 Task: Select Grocery. Add to cart, from DollarGeneral for 1123 Parrill Court, Portage, Indiana 46368, Cell Number 219-406-4695, following items : Snapple All Natural Apple Juice Drink (16 oz)_x000D_
 - 1, Jet Puffed Marshmallow Creme (7 oz)_x000D_
 - 3, Kiss Detangling Non-Slip Hair Brush (1 ct)_x000D_
 - 2, Gain Flings Liquid Laundry Detergent Island Fresh Scent HE Compatible (60 ct)_x000D_
 - 1, Planters Cashews Halves & Pieces (9.25 oz)_x000D_
 - 3, Reese''s Puffs Breakfast Cereal (11.5 oz)_x000D_
 - 1, Emetrol for Nausea & Upset Stomach Cherry Liquid (4 oz)_x000D_
 - 2, Hot Tamales Flavored Chewy Candy Fierce Cinnamon (6 oz)_x000D_
 - 3, Aquafresh Extreme Clean Whitening Action Fluoride Toothpaste for Cavity Protection (5.6 oz)_x000D_
 - 1, AFRiCAN PRIDE Dream Kids Olive Miracle Leave-In Conditioner (15 oz)_x000D_
 - 3
Action: Mouse moved to (372, 121)
Screenshot: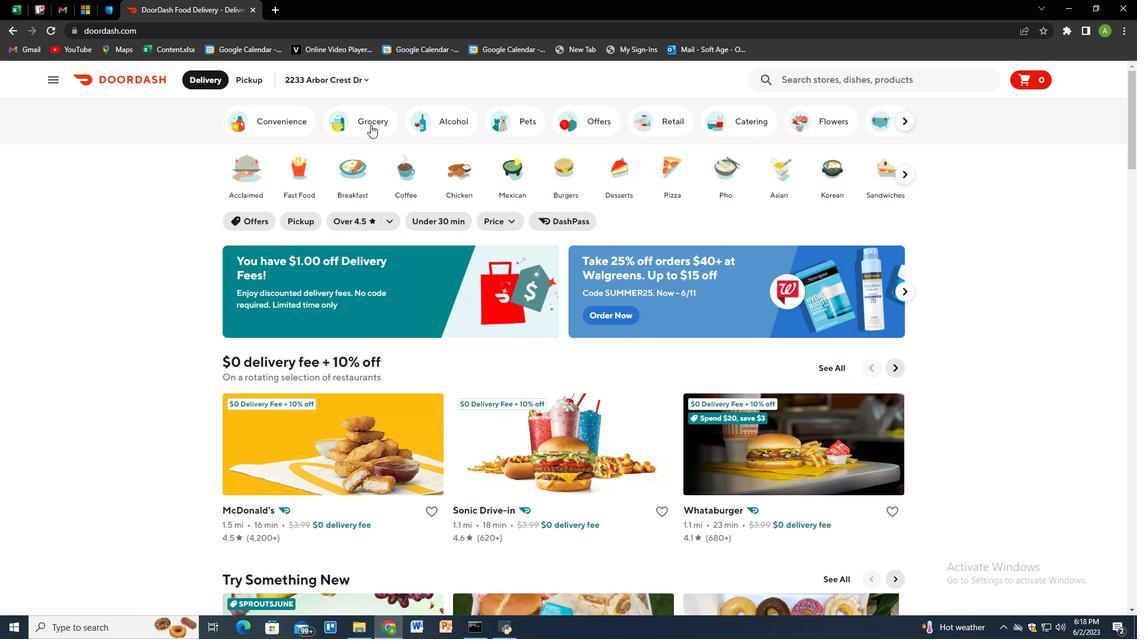 
Action: Mouse pressed left at (372, 121)
Screenshot: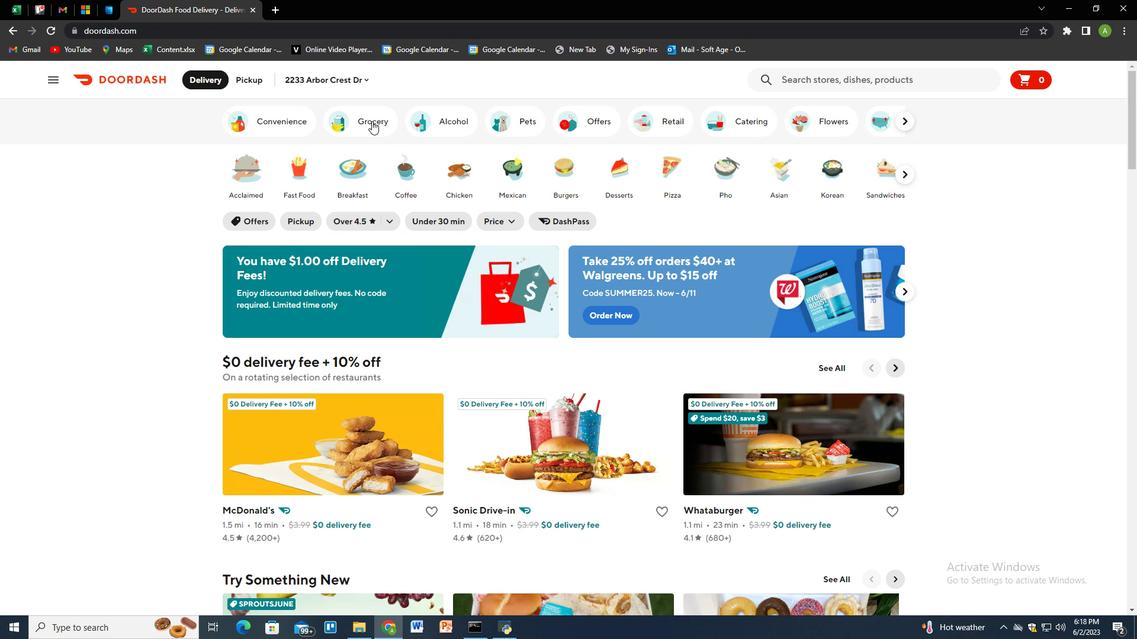 
Action: Mouse moved to (575, 470)
Screenshot: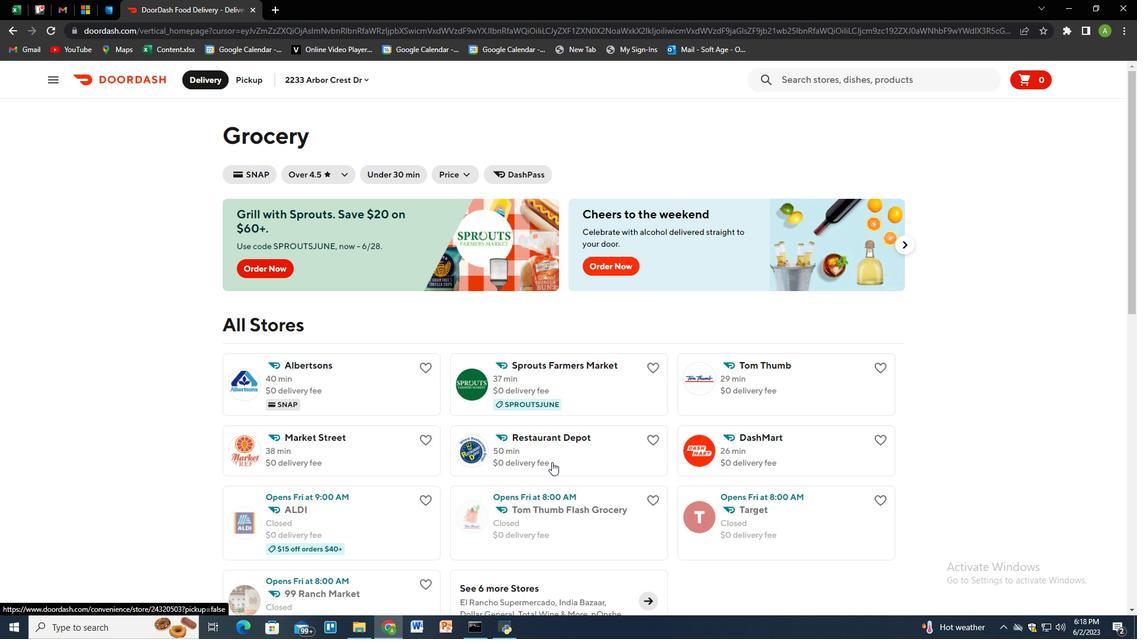 
Action: Mouse scrolled (575, 470) with delta (0, 0)
Screenshot: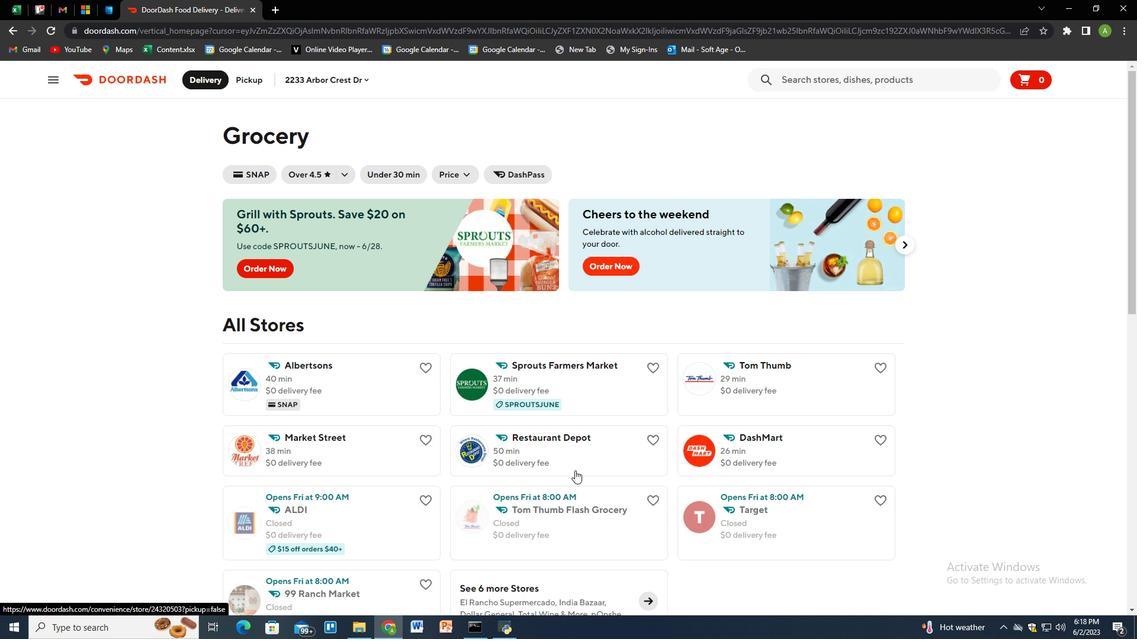 
Action: Mouse moved to (647, 539)
Screenshot: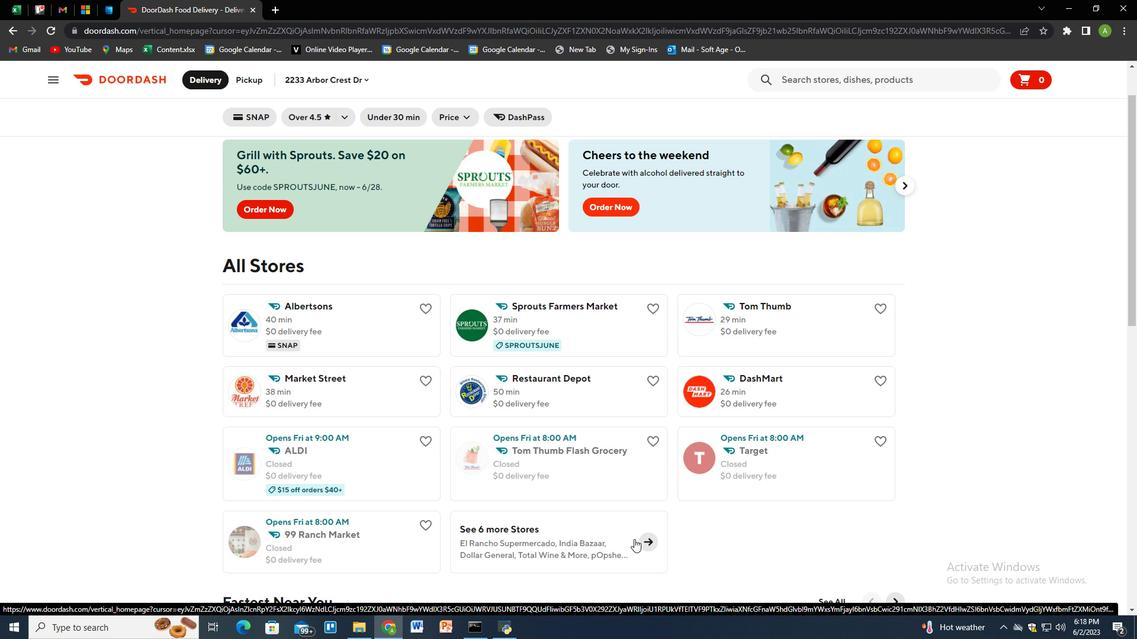 
Action: Mouse pressed left at (647, 539)
Screenshot: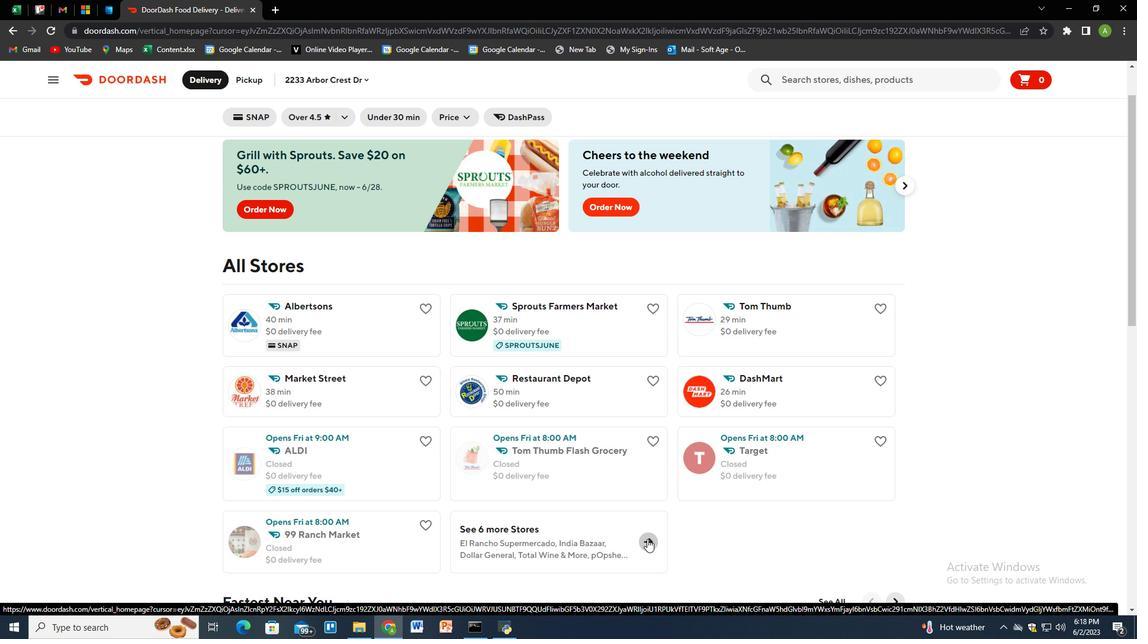 
Action: Mouse moved to (383, 465)
Screenshot: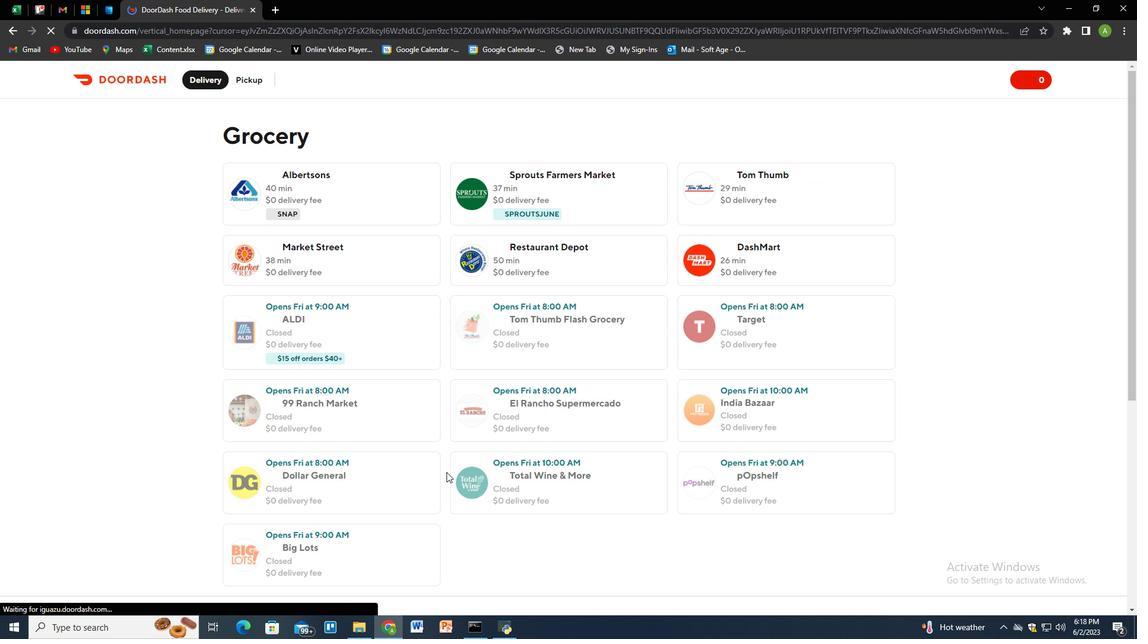 
Action: Mouse pressed left at (383, 465)
Screenshot: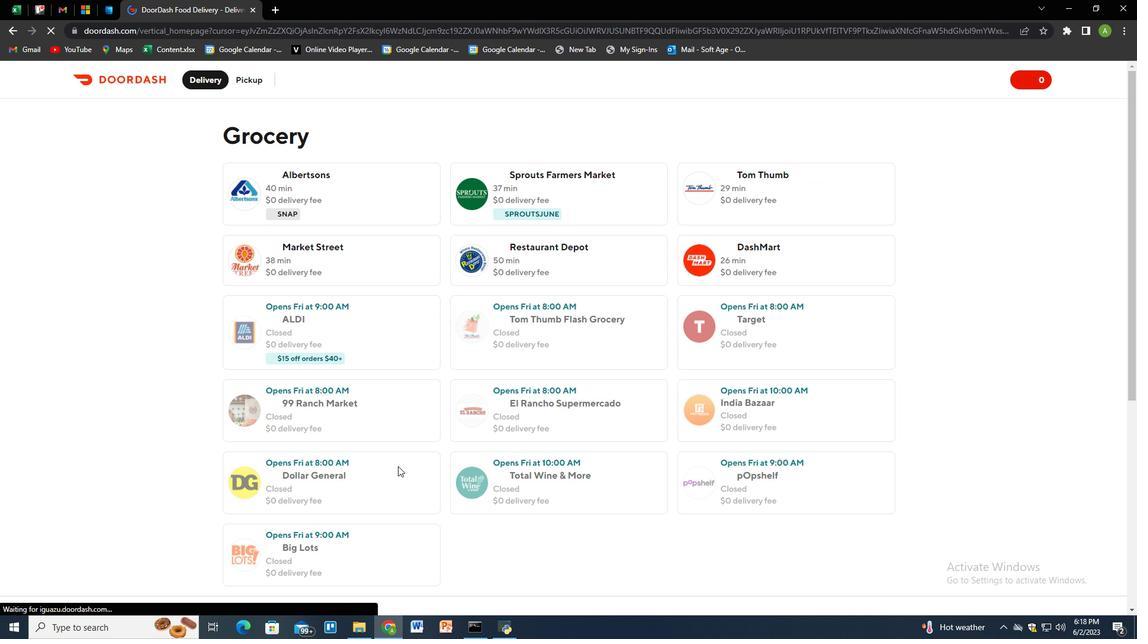 
Action: Mouse moved to (270, 79)
Screenshot: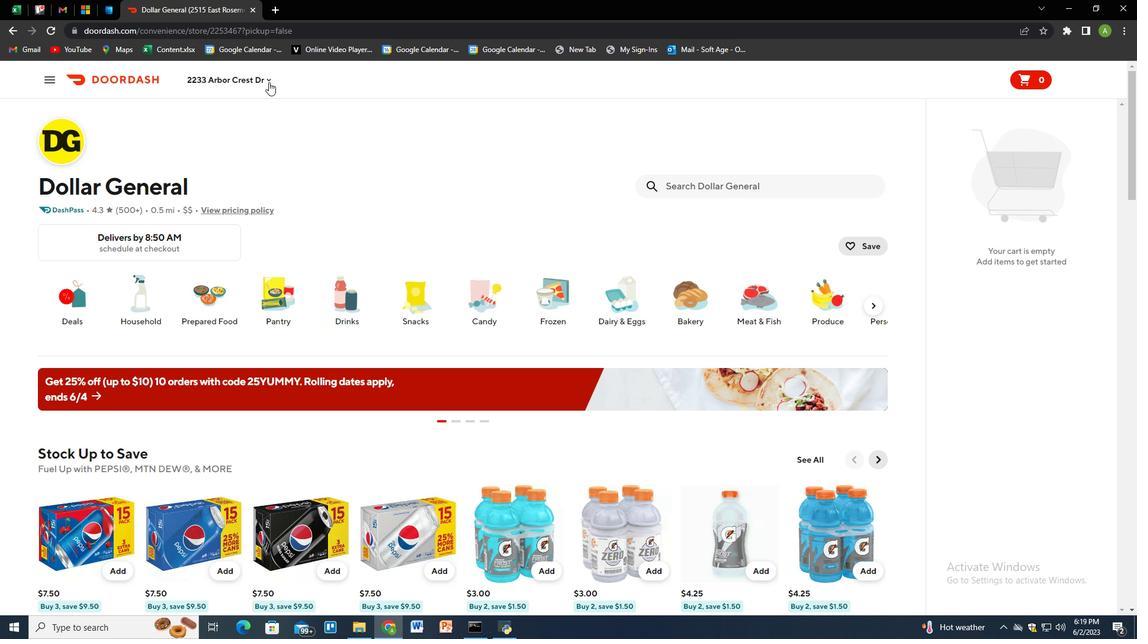 
Action: Mouse pressed left at (270, 79)
Screenshot: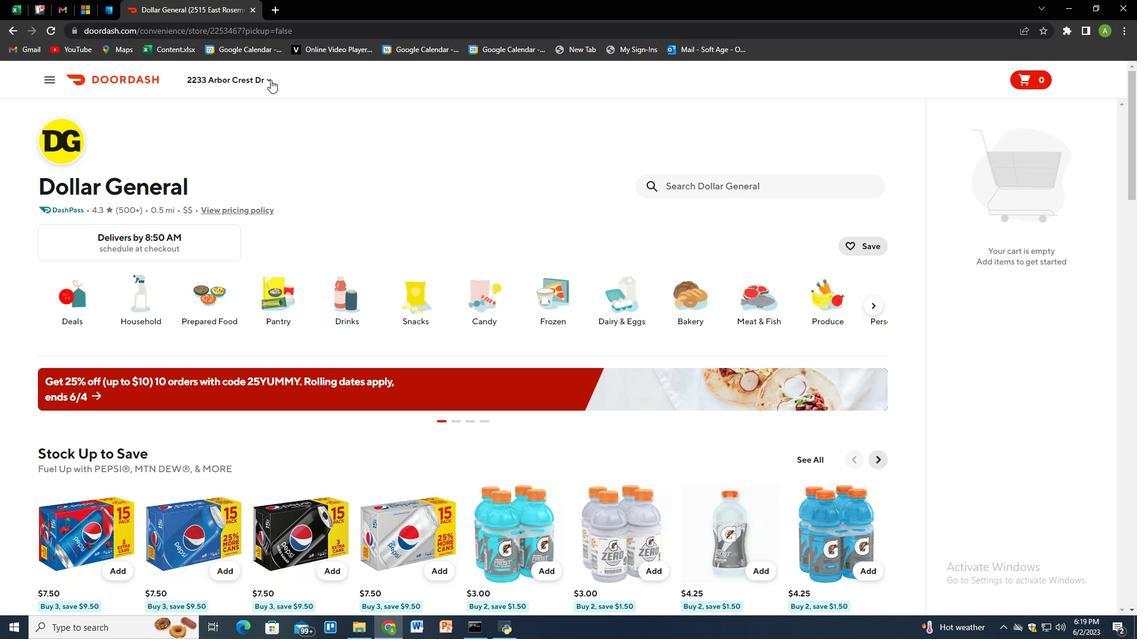 
Action: Mouse moved to (280, 135)
Screenshot: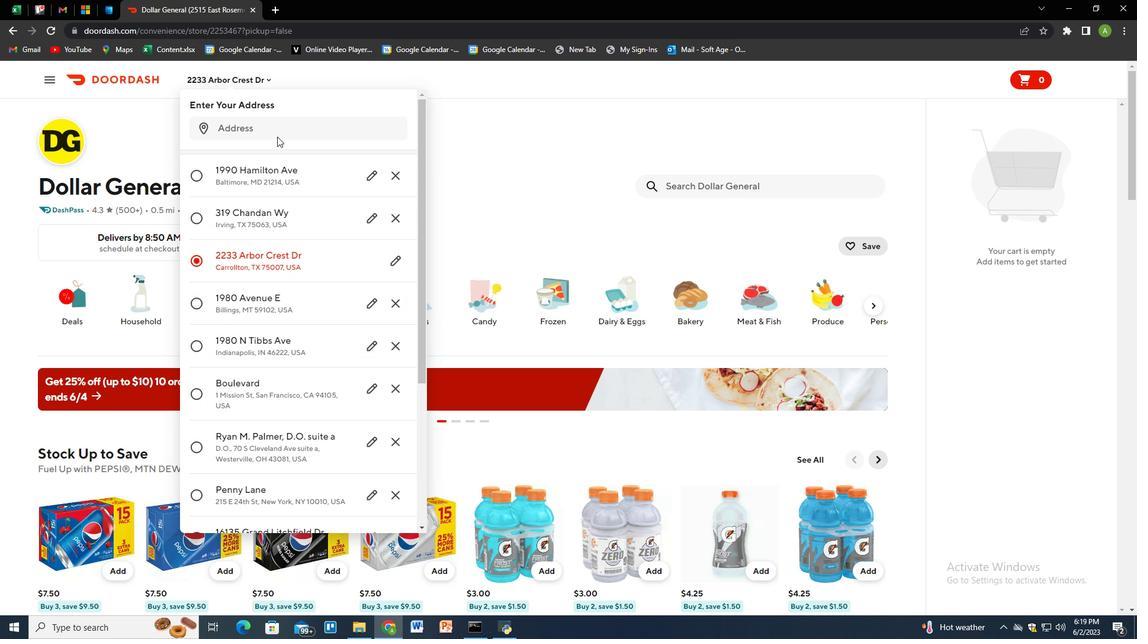 
Action: Mouse pressed left at (280, 135)
Screenshot: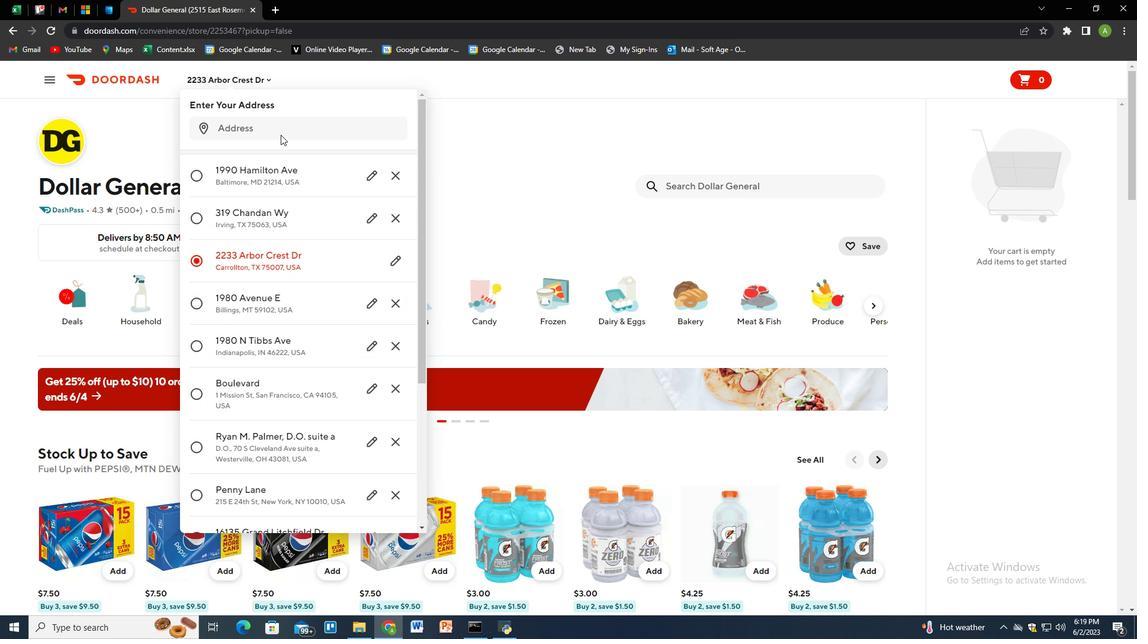 
Action: Mouse moved to (327, 107)
Screenshot: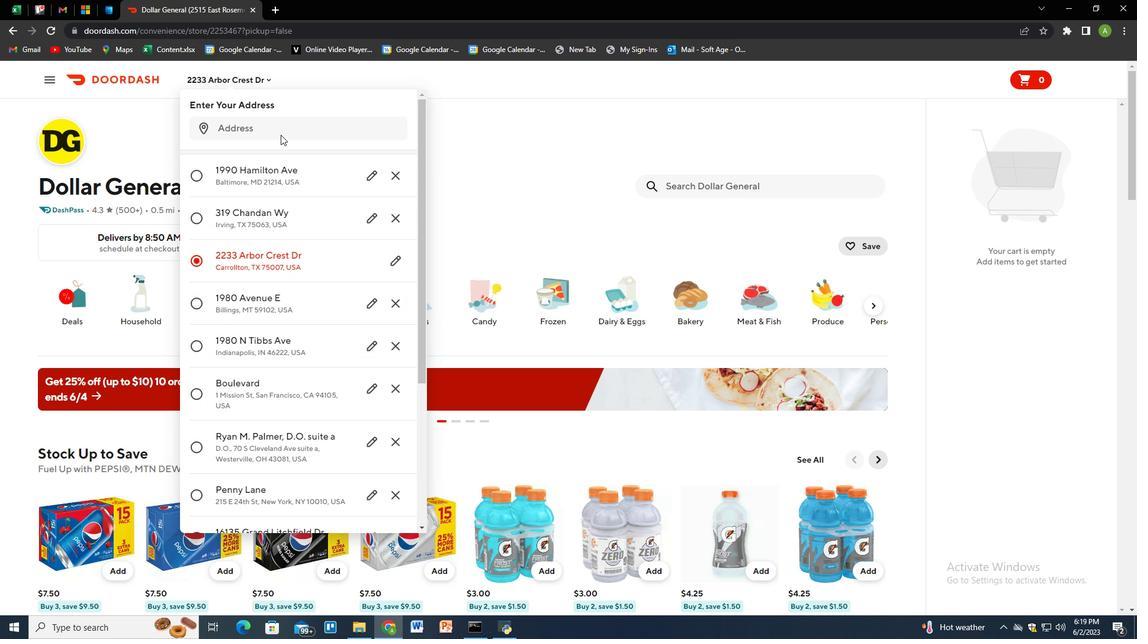 
Action: Key pressed 1123<Key.space>parrill<Key.space>court,<Key.space>pot<Key.backspace>rtage,<Key.space>indiana<Key.space>46368<Key.enter>
Screenshot: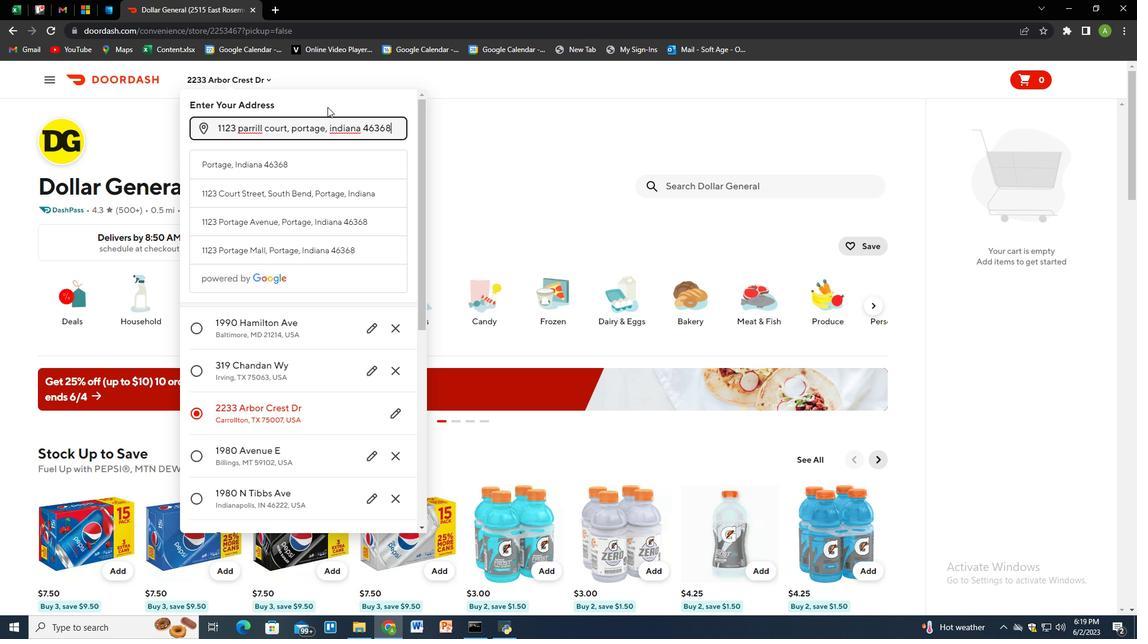 
Action: Mouse moved to (379, 515)
Screenshot: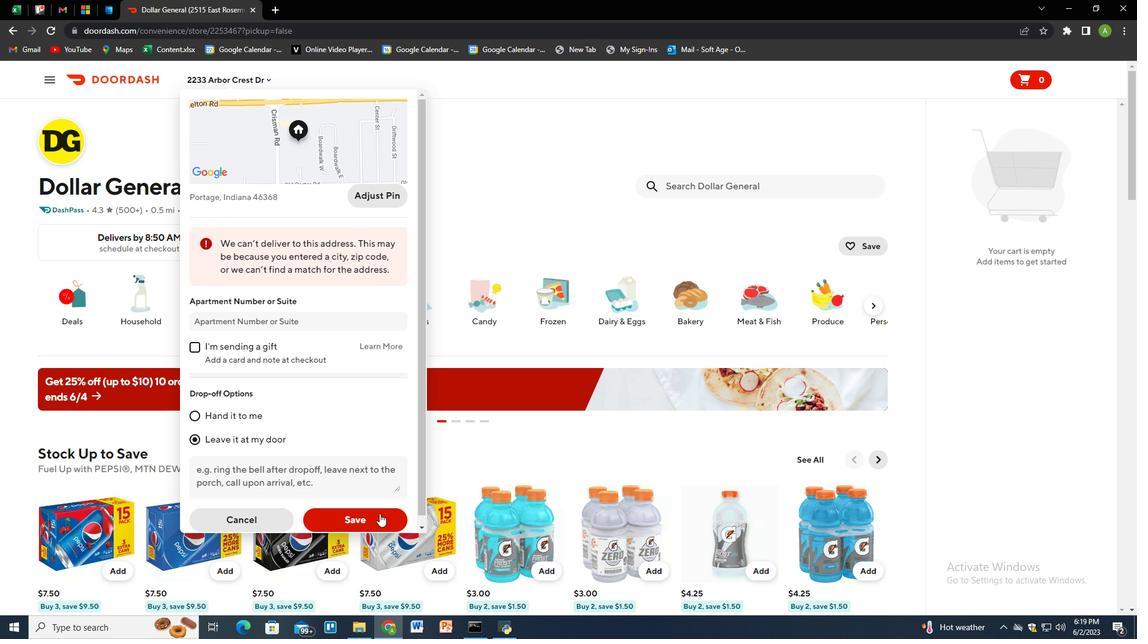 
Action: Mouse pressed left at (379, 515)
Screenshot: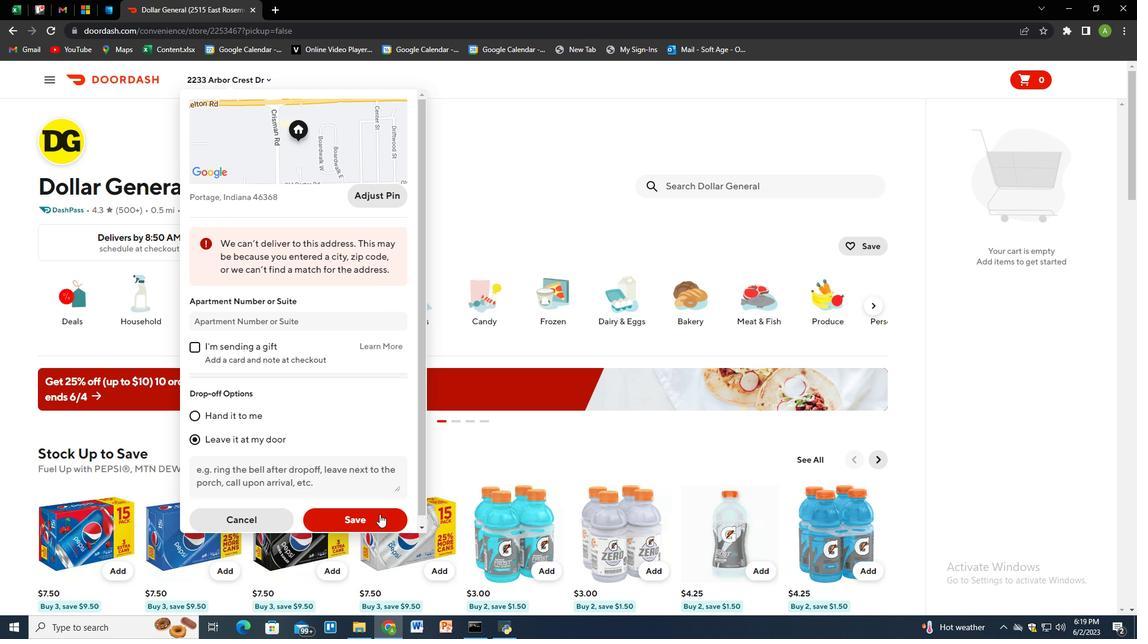 
Action: Mouse moved to (728, 184)
Screenshot: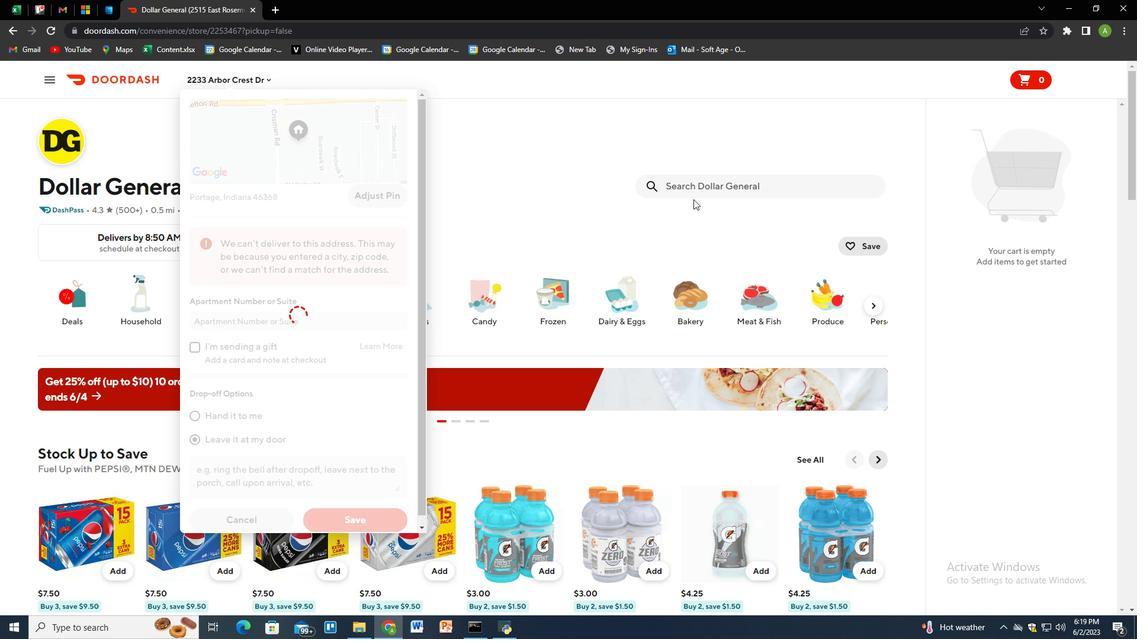 
Action: Mouse pressed left at (728, 184)
Screenshot: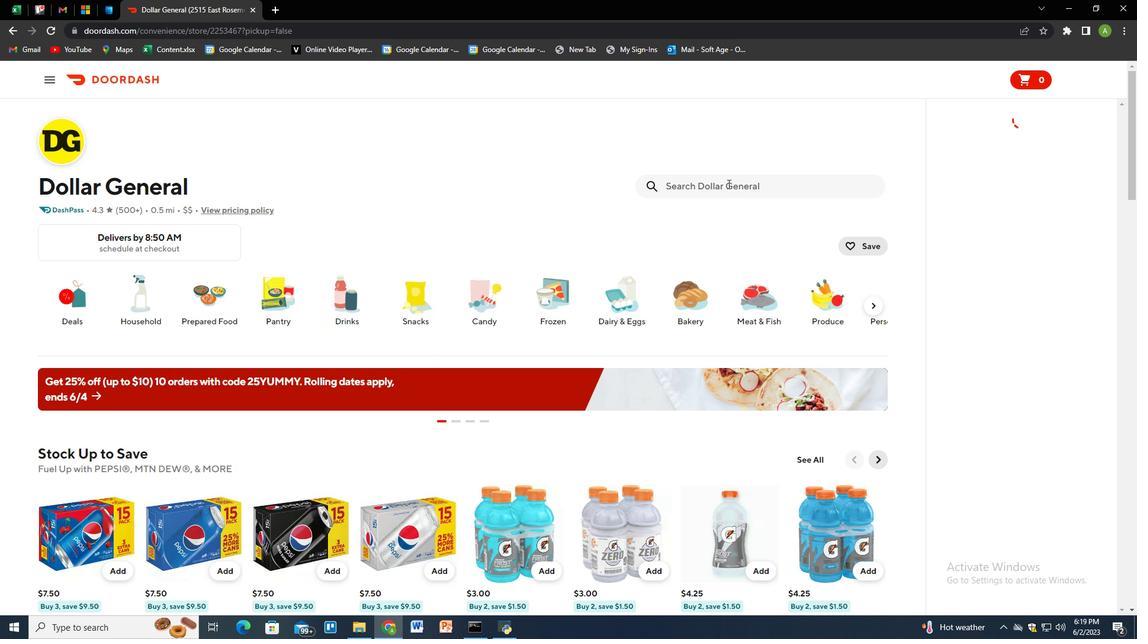 
Action: Key pressed snapple<Key.space>all<Key.space>natural<Key.space>apple<Key.space>juo<Key.backspace>ice<Key.space>drink<Key.space><Key.shift>(16<Key.space>oz<Key.shift_r><Key.shift_r>)<Key.enter>
Screenshot: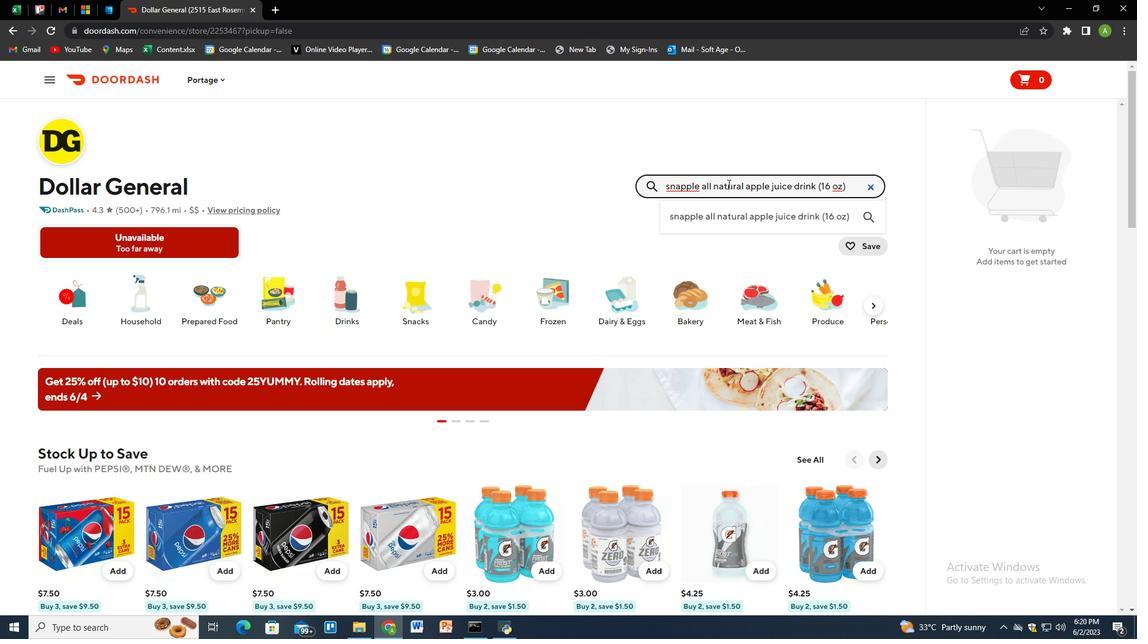 
Action: Mouse moved to (717, 152)
Screenshot: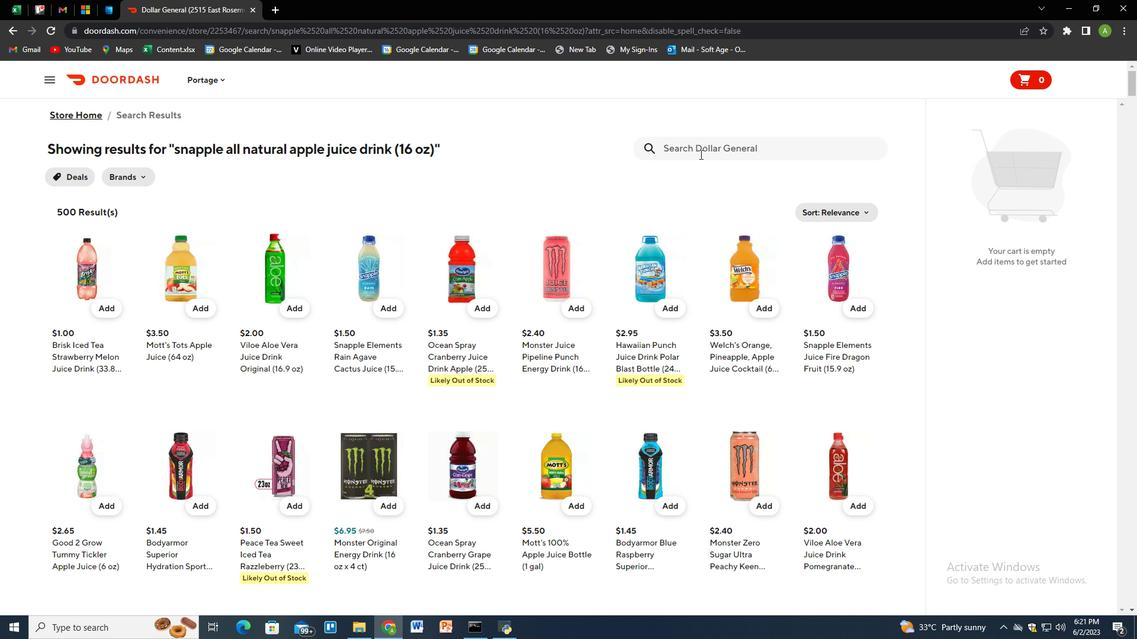 
Action: Mouse pressed left at (717, 152)
Screenshot: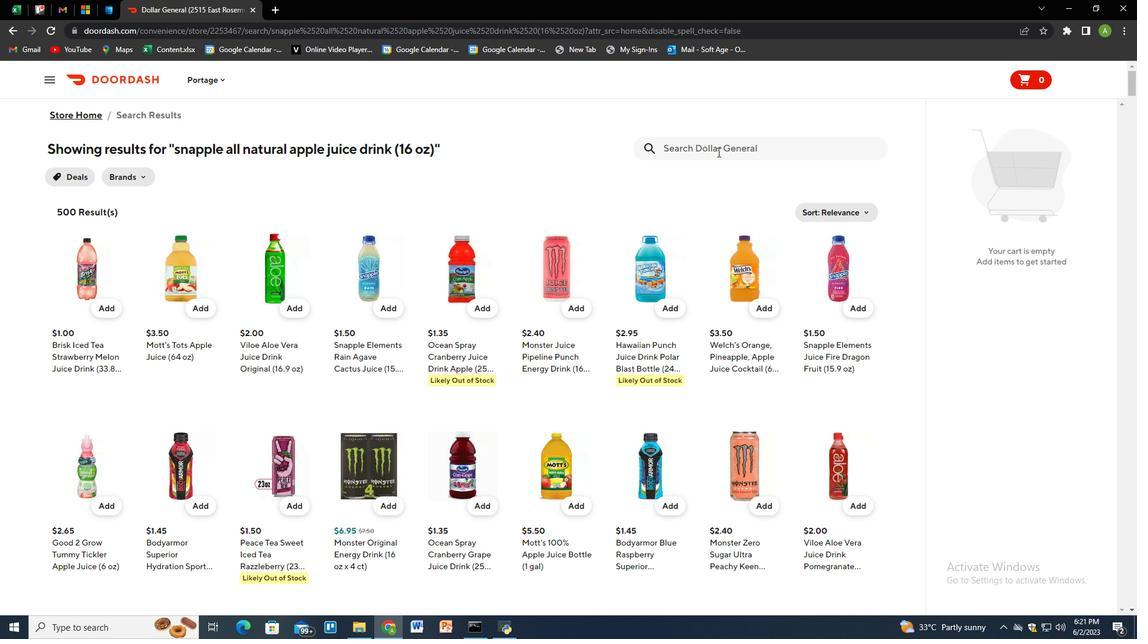 
Action: Key pressed jet<Key.space>puffed<Key.space>marshmallow<Key.space>cream<Key.space><Key.shift>(7<Key.space>oz<Key.shift>)<Key.enter>
Screenshot: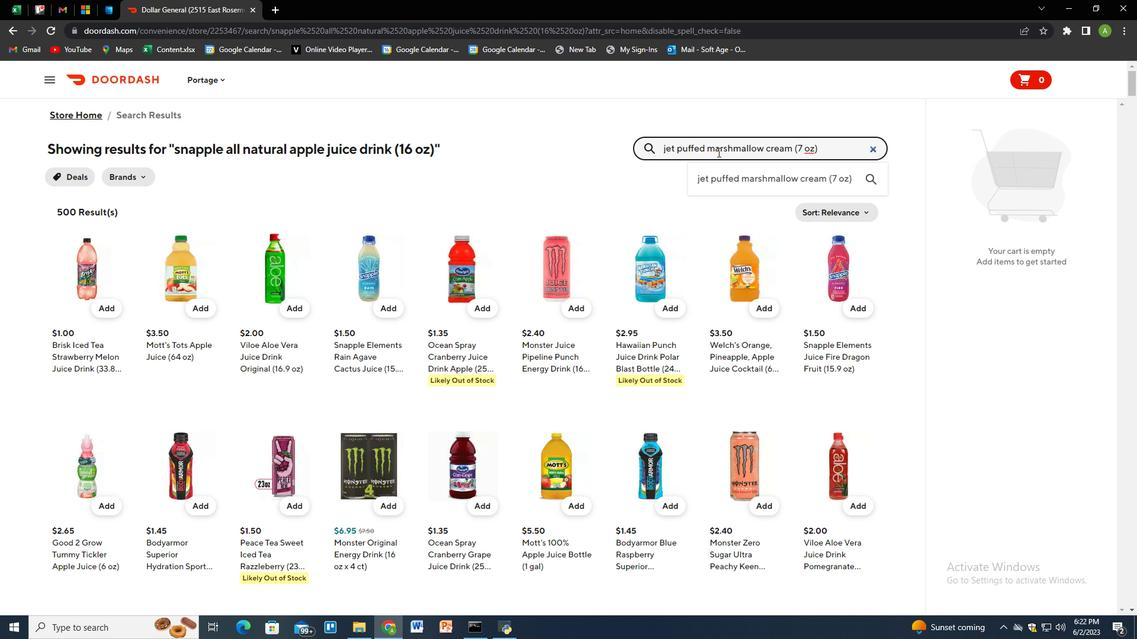 
Action: Mouse moved to (108, 309)
Screenshot: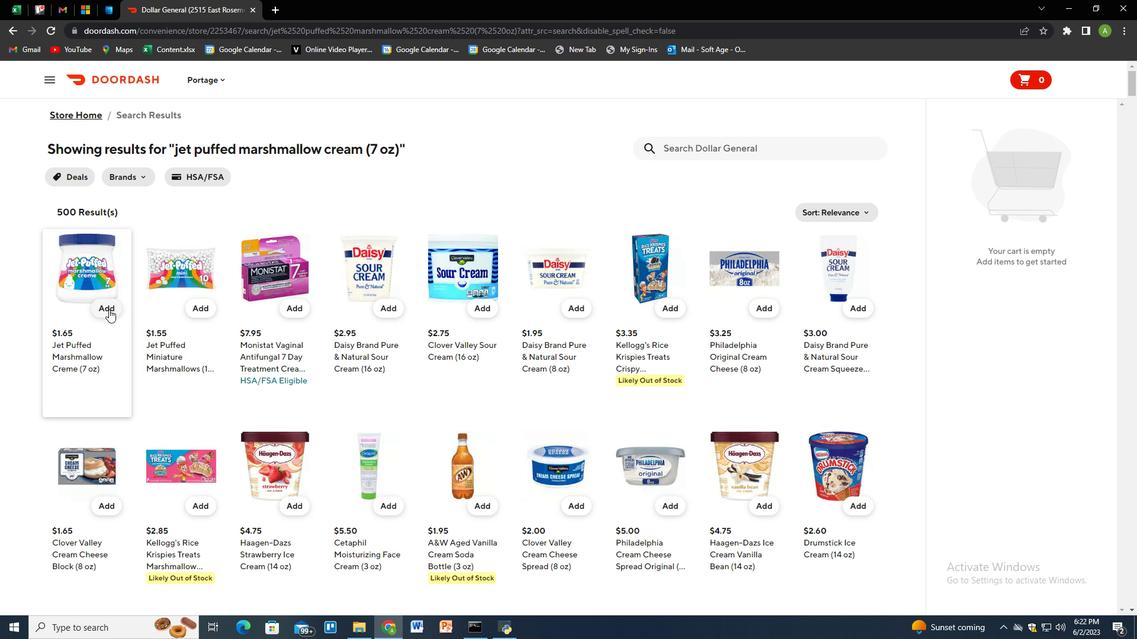 
Action: Mouse pressed left at (108, 309)
Screenshot: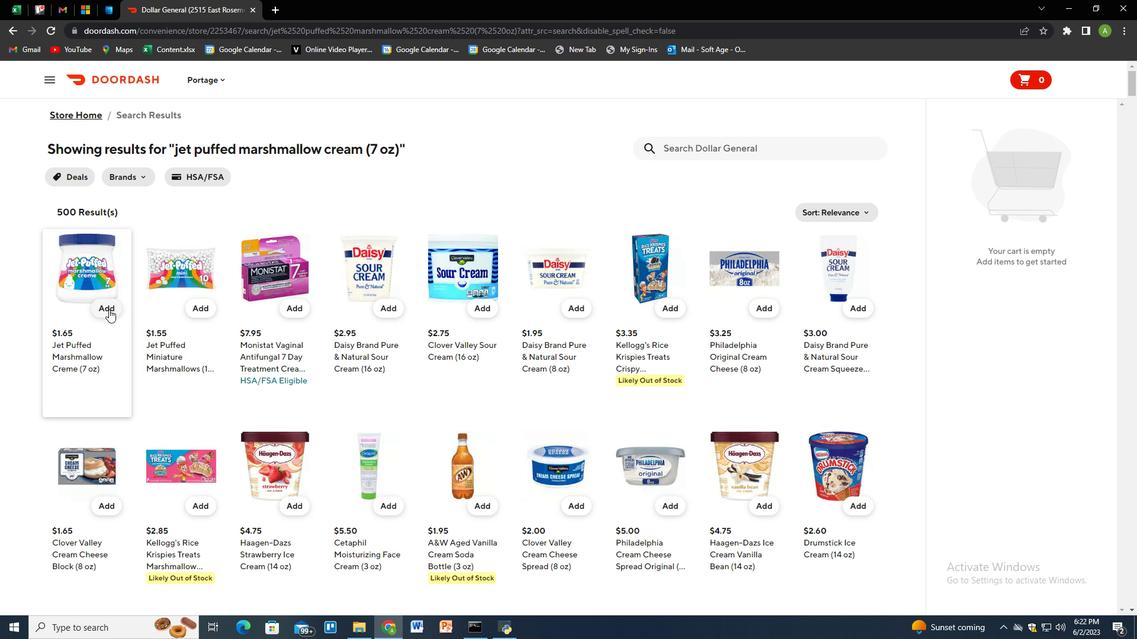 
Action: Mouse moved to (1101, 206)
Screenshot: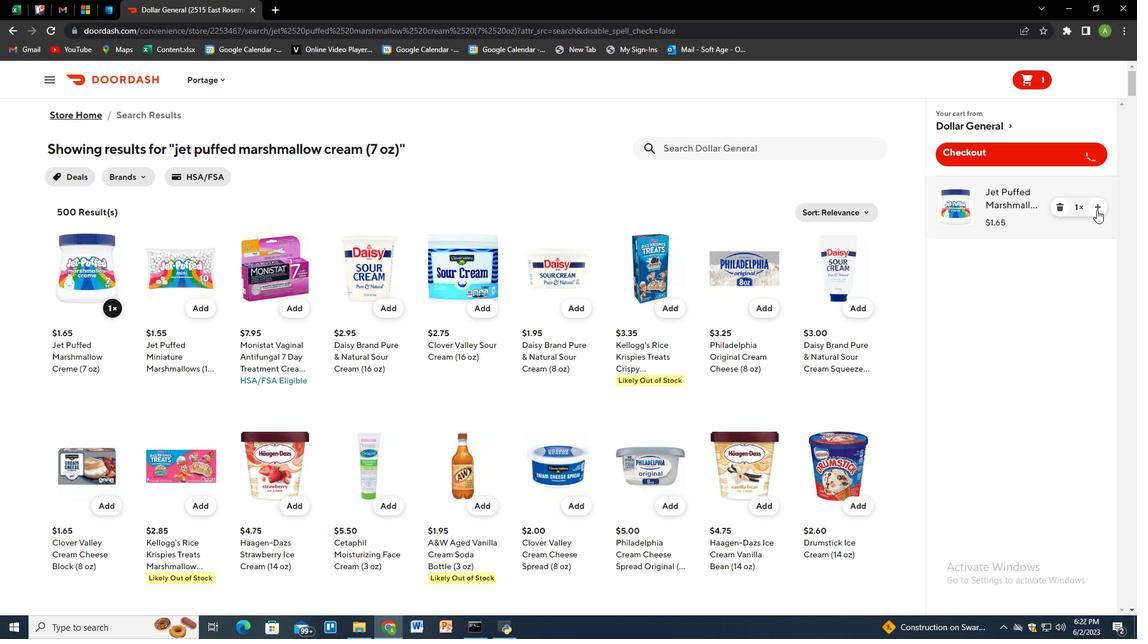 
Action: Mouse pressed left at (1101, 206)
Screenshot: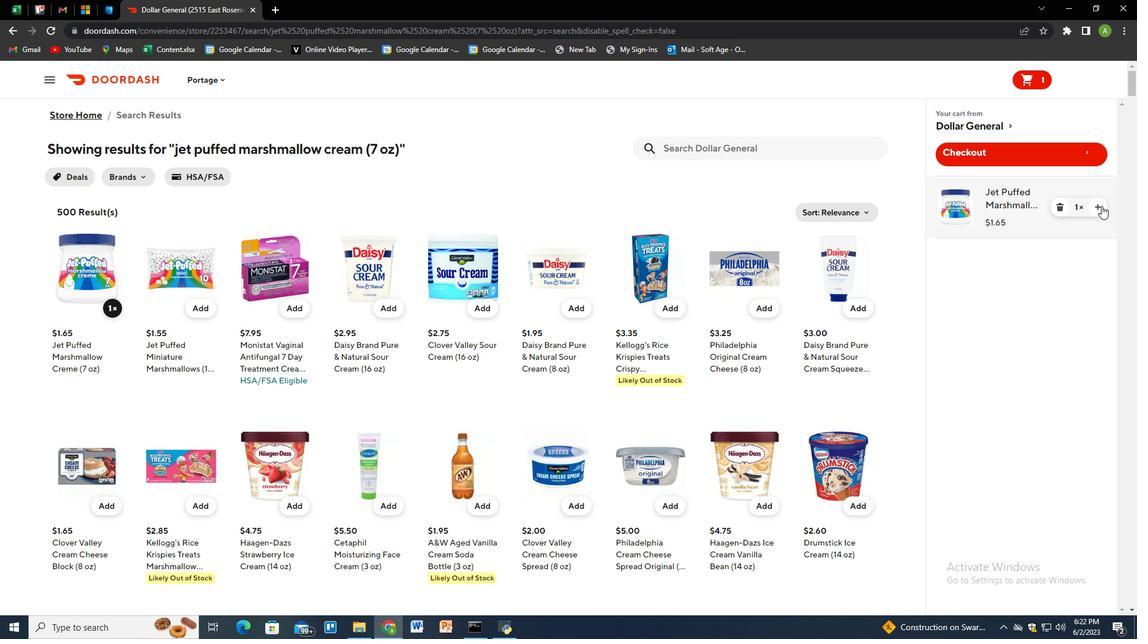 
Action: Mouse pressed left at (1101, 206)
Screenshot: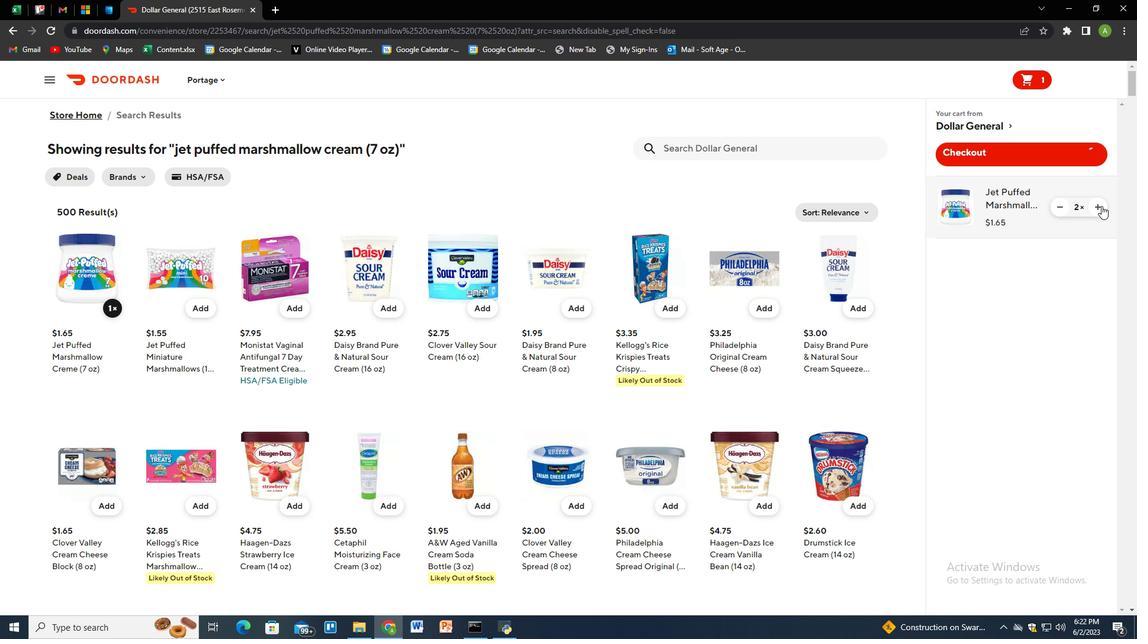 
Action: Mouse moved to (758, 146)
Screenshot: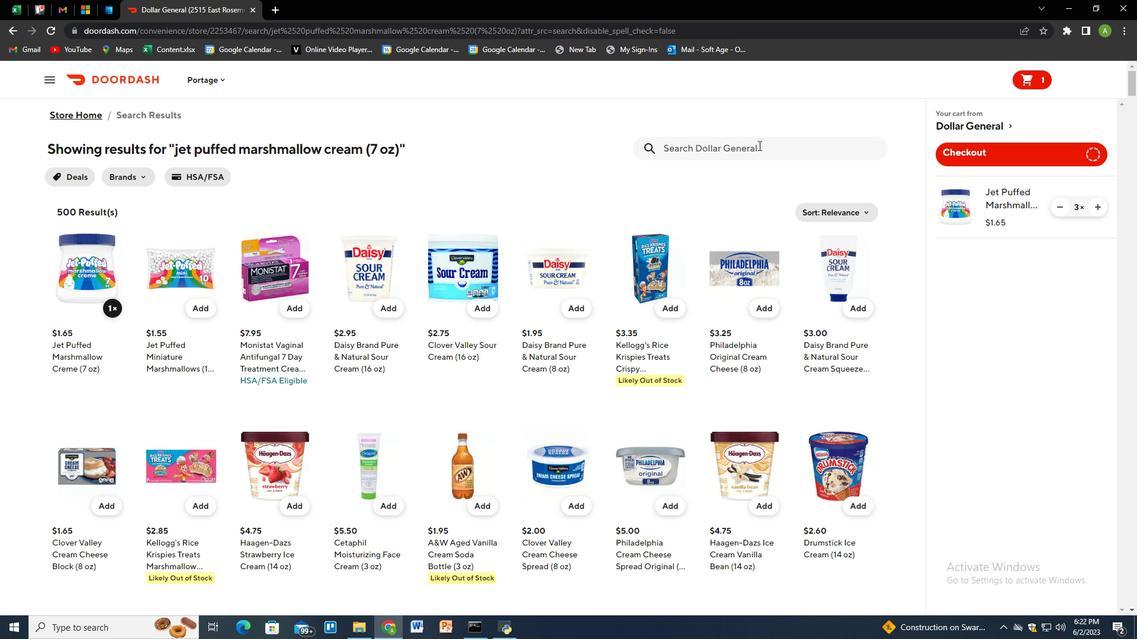 
Action: Mouse pressed left at (758, 146)
Screenshot: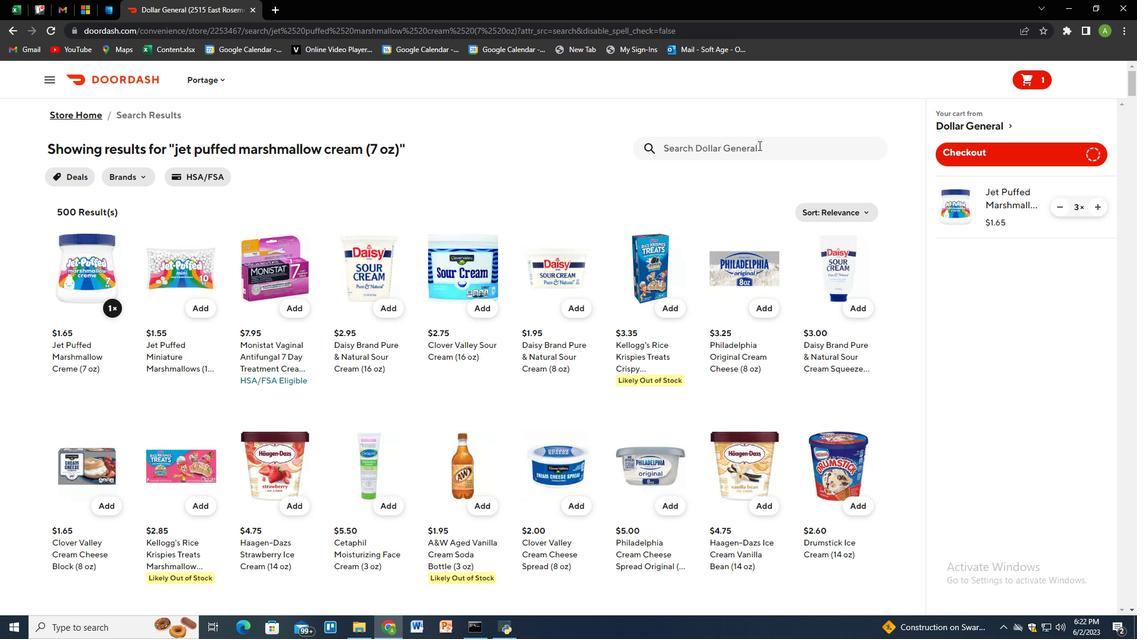 
Action: Key pressed kiss<Key.space>detangling<Key.space>non-slip<Key.space>hair<Key.space>brush<Key.space><Key.shift>(1<Key.space>ct<Key.shift>)<Key.enter>
Screenshot: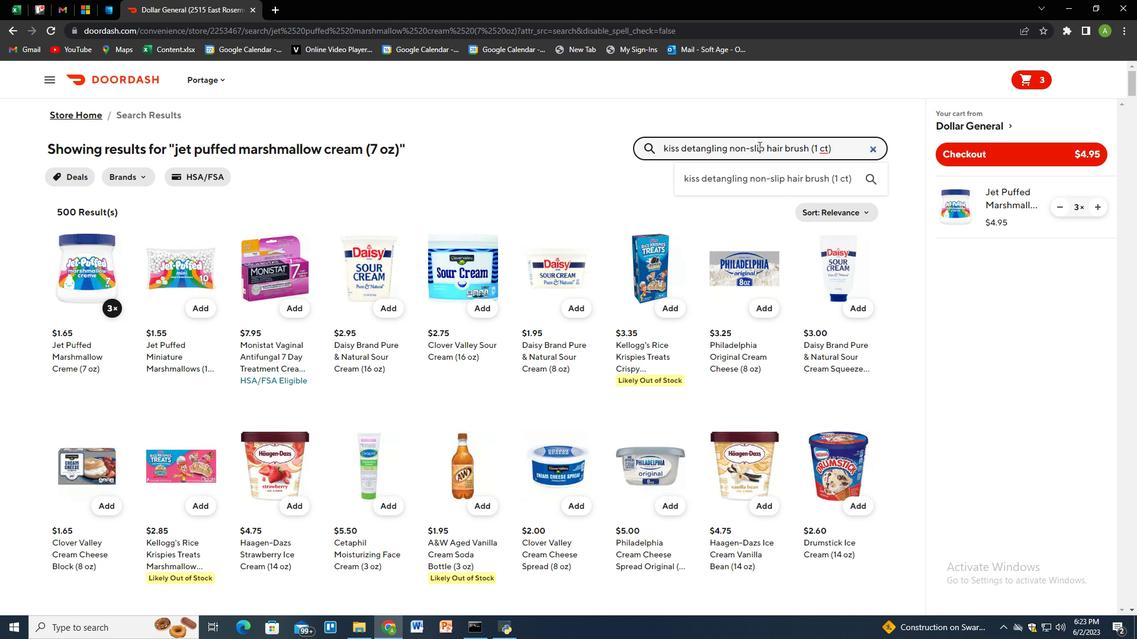
Action: Mouse moved to (766, 140)
Screenshot: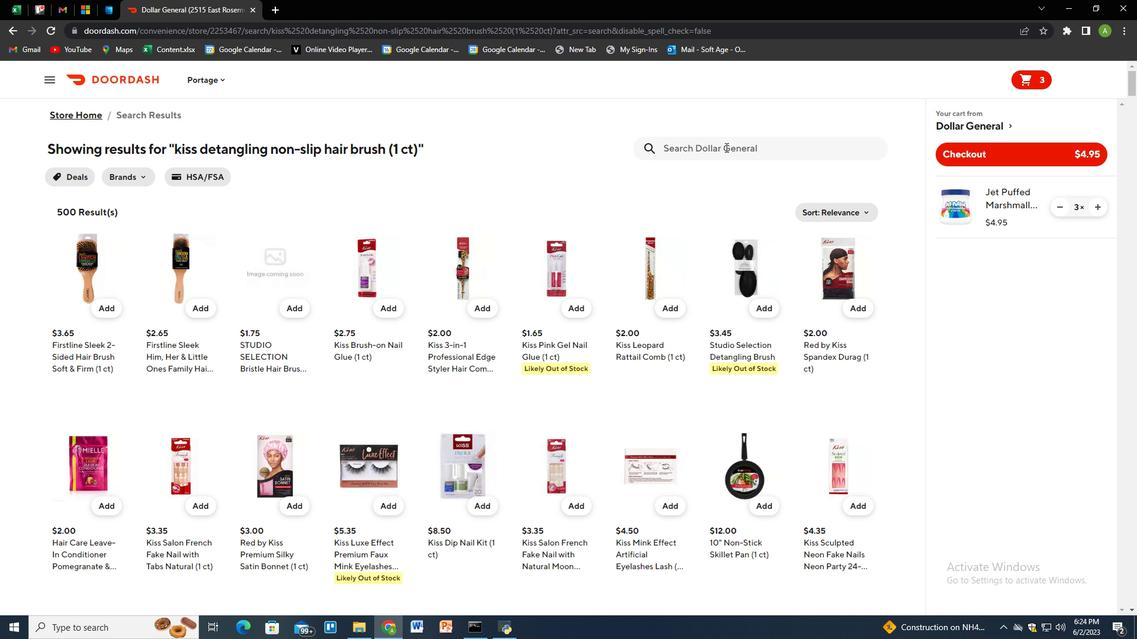 
Action: Mouse pressed left at (766, 140)
Screenshot: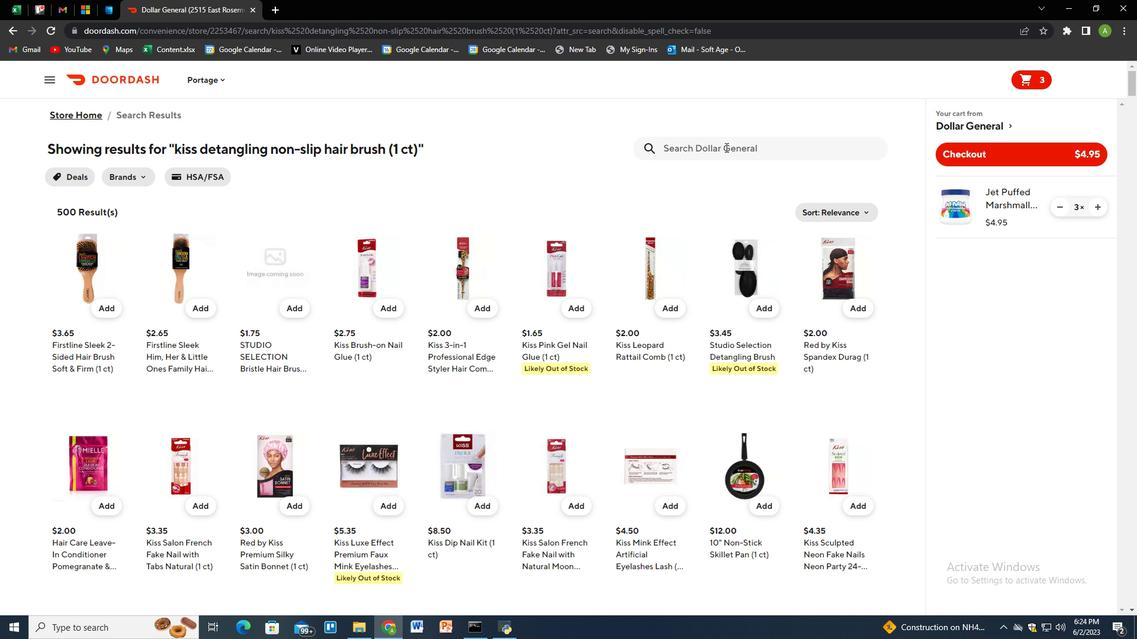 
Action: Key pressed gain<Key.space>flings<Key.space>liquid<Key.space>laundry<Key.space>detergent
Screenshot: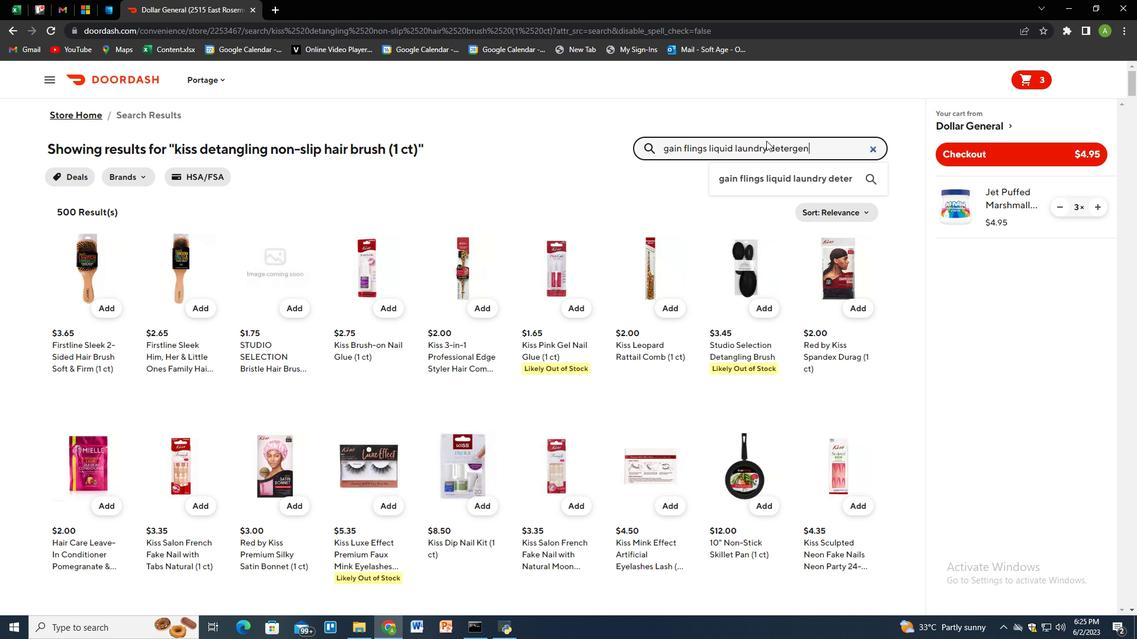 
Action: Mouse moved to (795, 124)
Screenshot: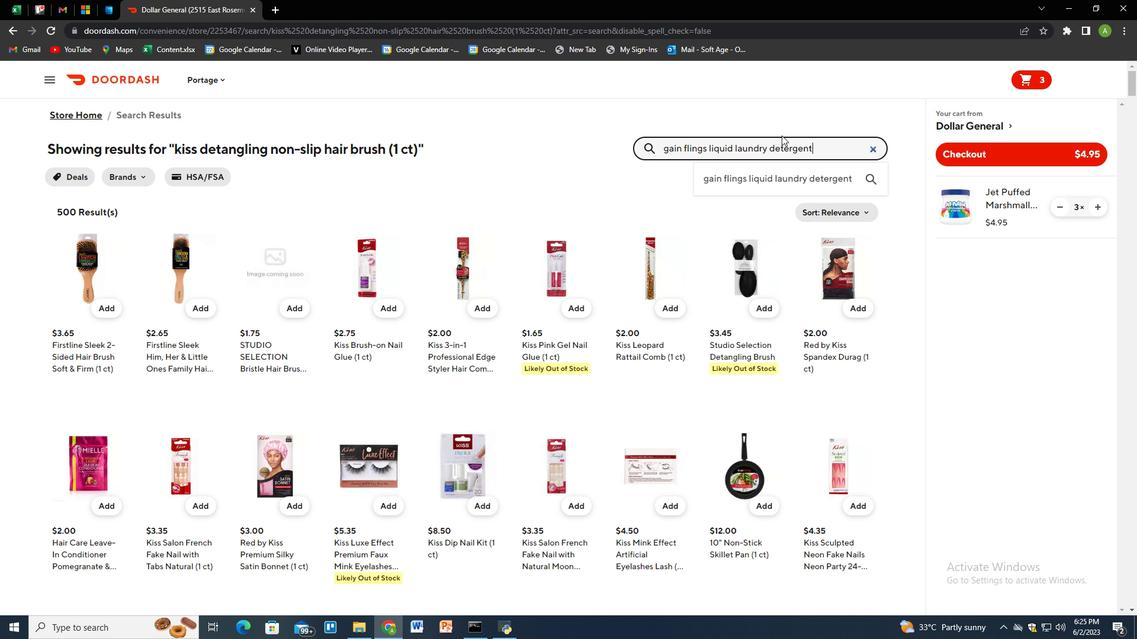 
Action: Key pressed <Key.space>island<Key.space>fresh<Key.space>sent<Key.left><Key.left><Key.left>c<Key.right><Key.right><Key.right><Key.space>he<Key.space><Key.space>com<Key.backspace><Key.backspace><Key.backspace><Key.backspace><Key.space>compatible<Key.space><Key.shift>(60<Key.space>ct<Key.shift>)<Key.enter>
Screenshot: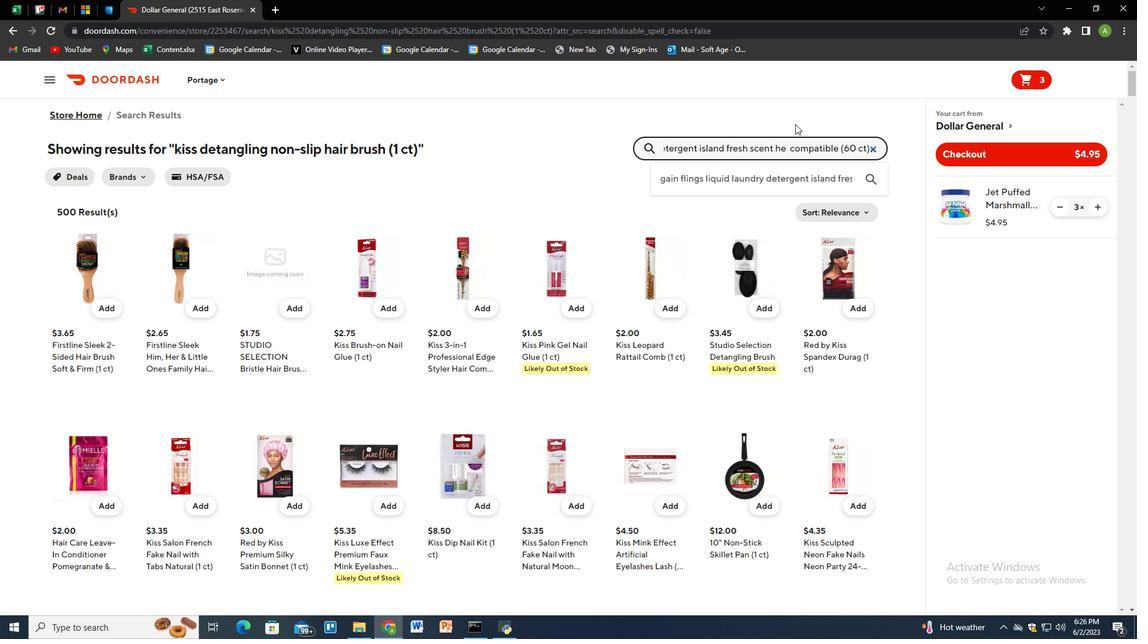 
Action: Mouse moved to (106, 328)
Screenshot: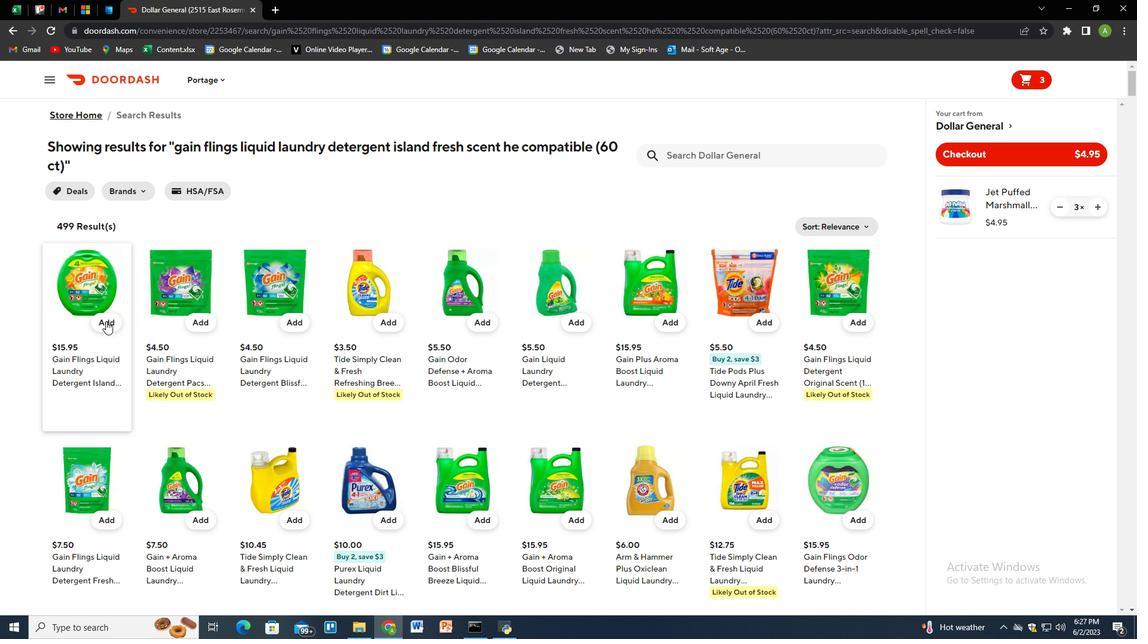
Action: Mouse pressed left at (106, 328)
Screenshot: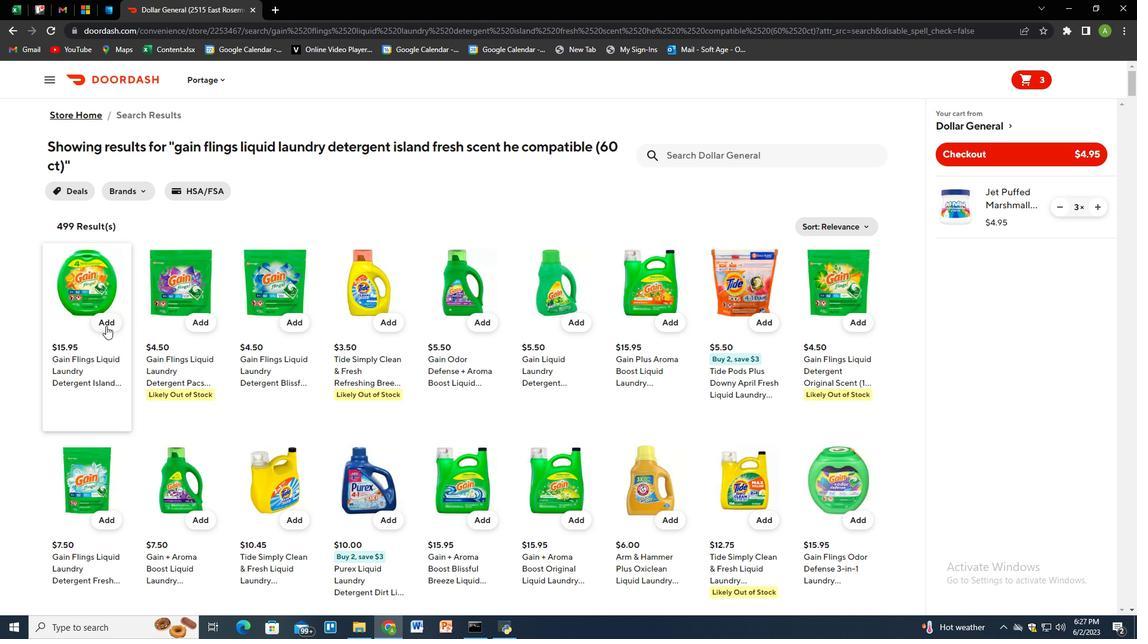 
Action: Mouse moved to (713, 154)
Screenshot: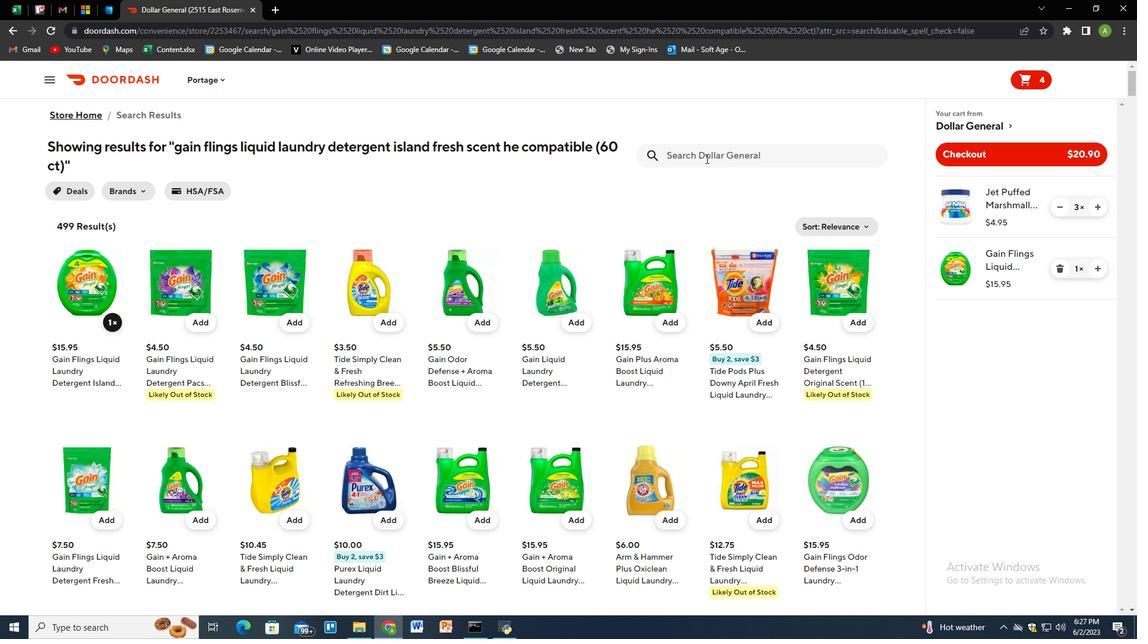 
Action: Mouse pressed left at (713, 154)
Screenshot: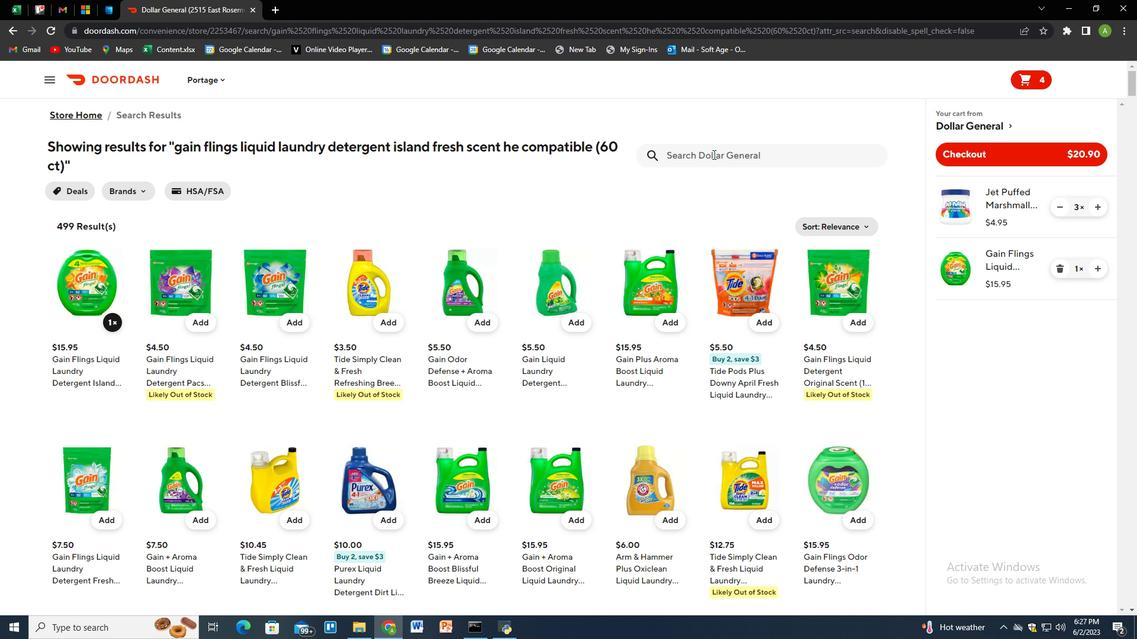 
Action: Key pressed planters<Key.space>cashews<Key.space>halves<Key.space><Key.shift><Key.shift><Key.shift><Key.shift><Key.shift><Key.shift><Key.shift>$<Key.backspace><Key.shift>&<Key.space>piesces<Key.left><Key.left><Key.left><Key.left><Key.right><Key.backspace><Key.right><Key.right><Key.right><Key.space><Key.shift>(9.35<Key.backspace><Key.backspace><Key.backspace>.25<Key.space>oz<Key.shift>)<Key.enter>
Screenshot: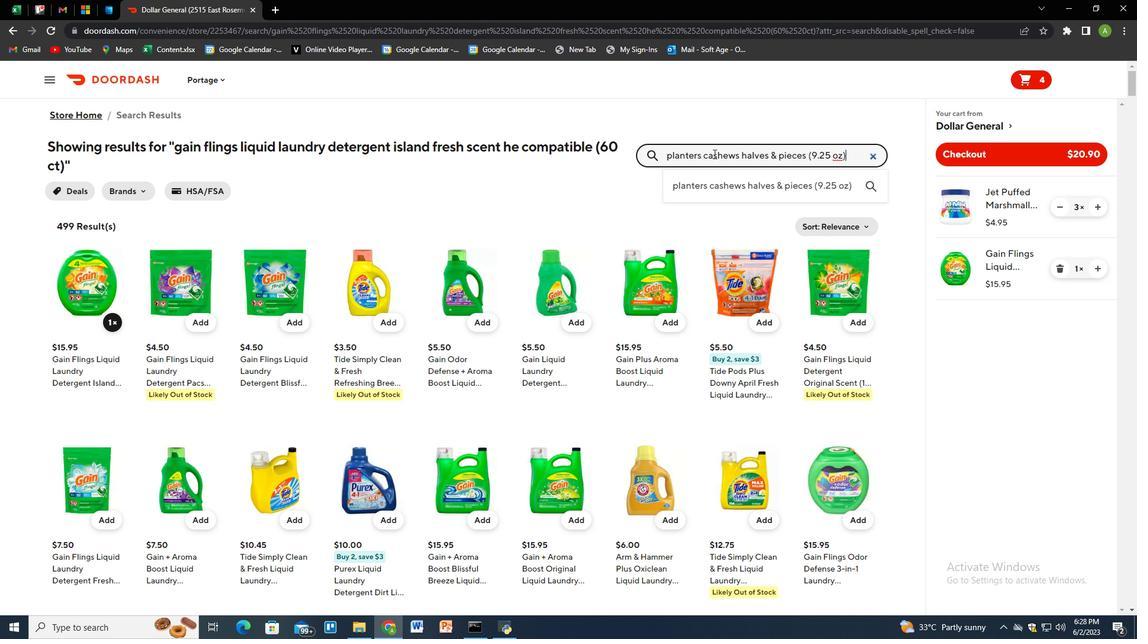 
Action: Mouse moved to (98, 299)
Screenshot: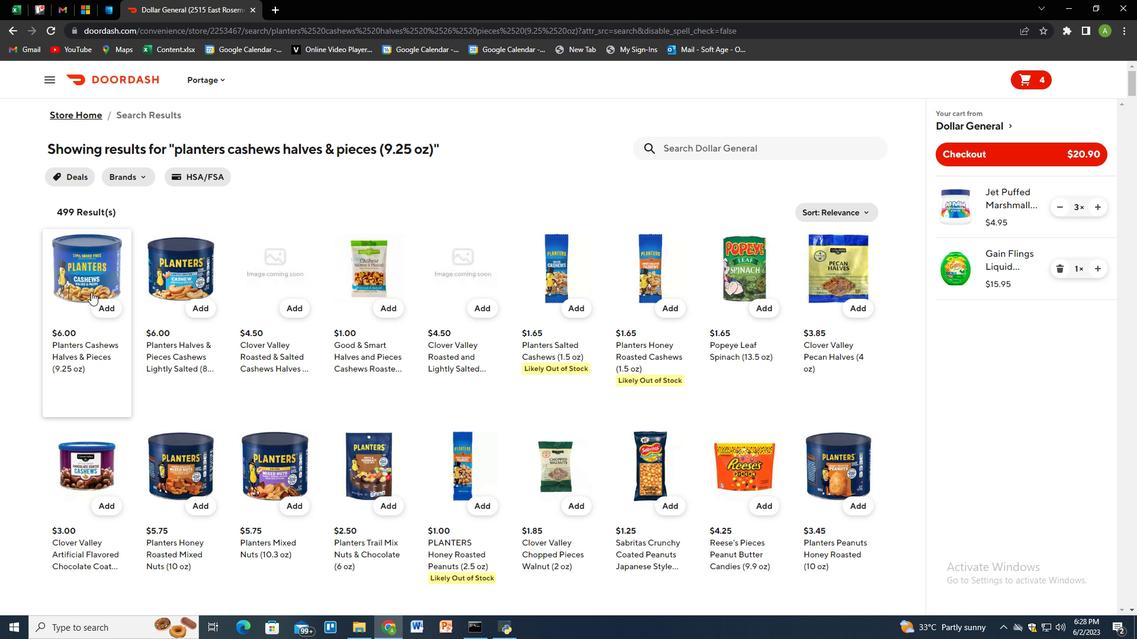 
Action: Mouse pressed left at (98, 299)
Screenshot: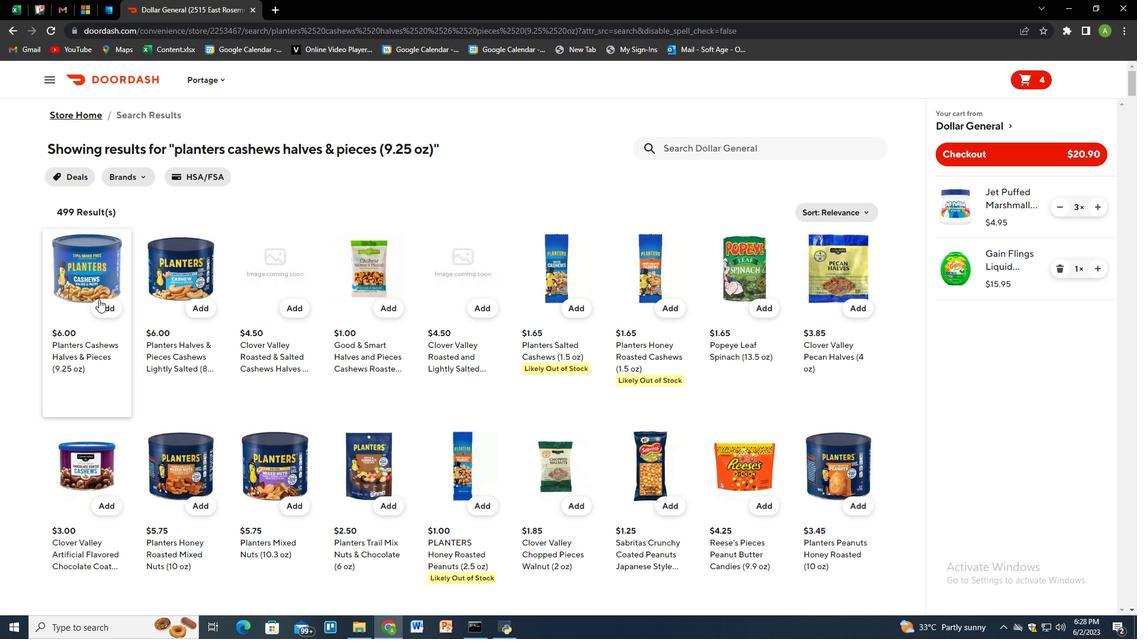 
Action: Mouse moved to (1098, 334)
Screenshot: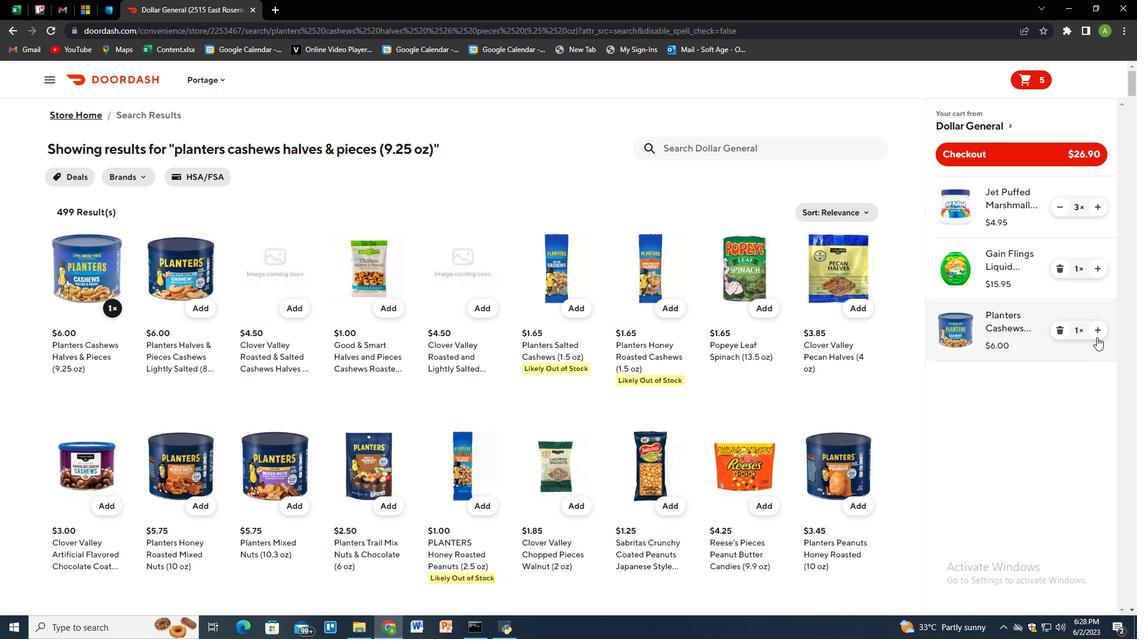 
Action: Mouse pressed left at (1098, 334)
Screenshot: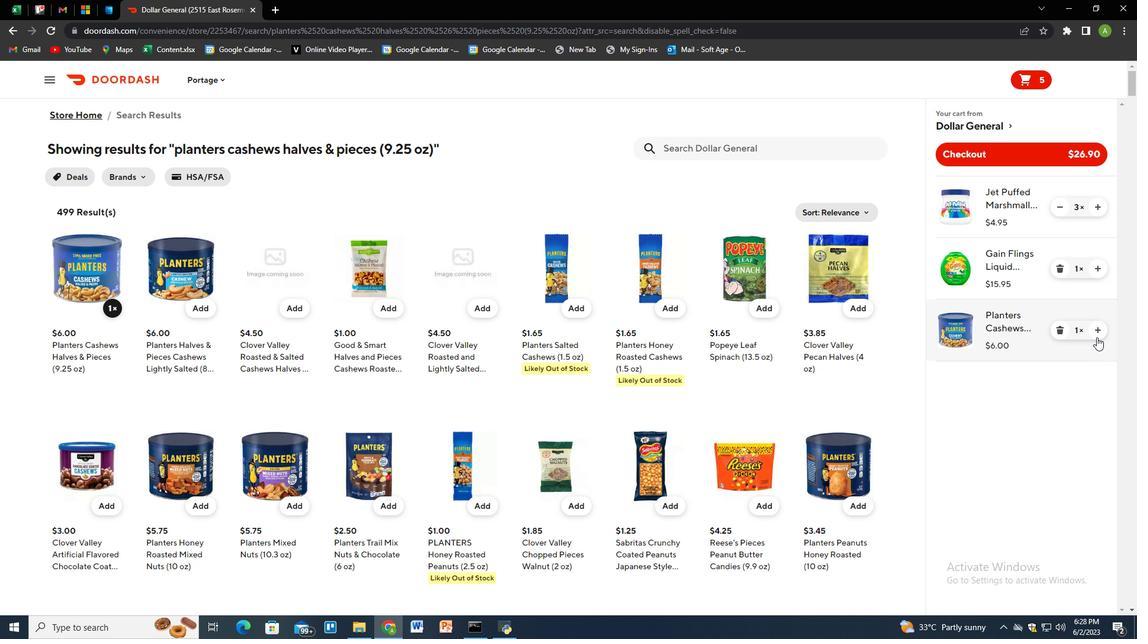 
Action: Mouse pressed left at (1098, 334)
Screenshot: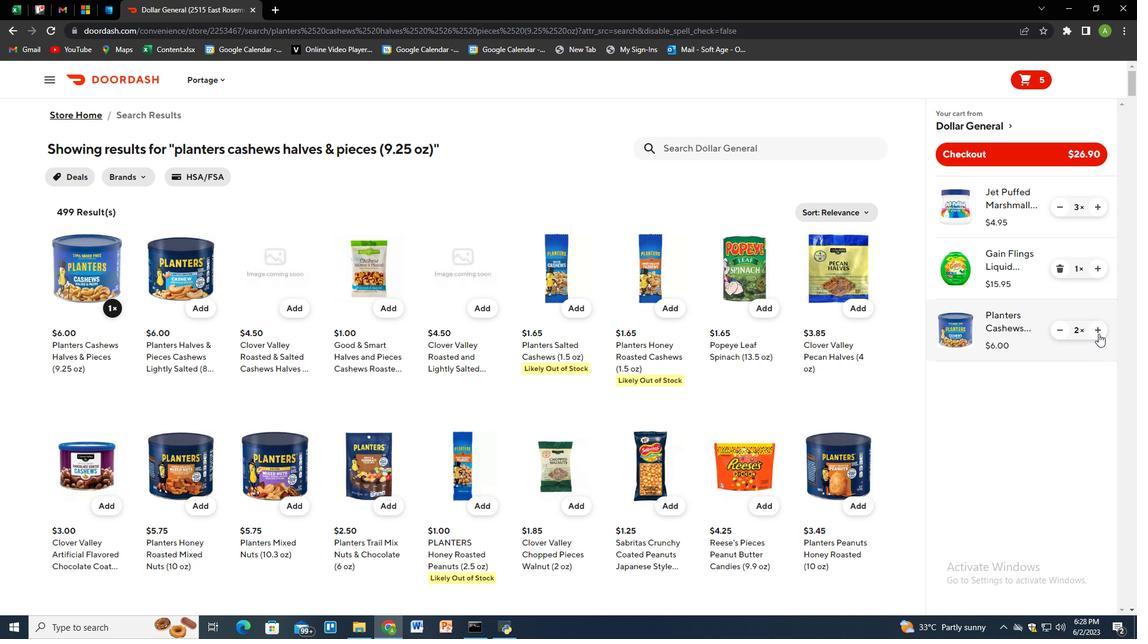 
Action: Mouse moved to (732, 143)
Screenshot: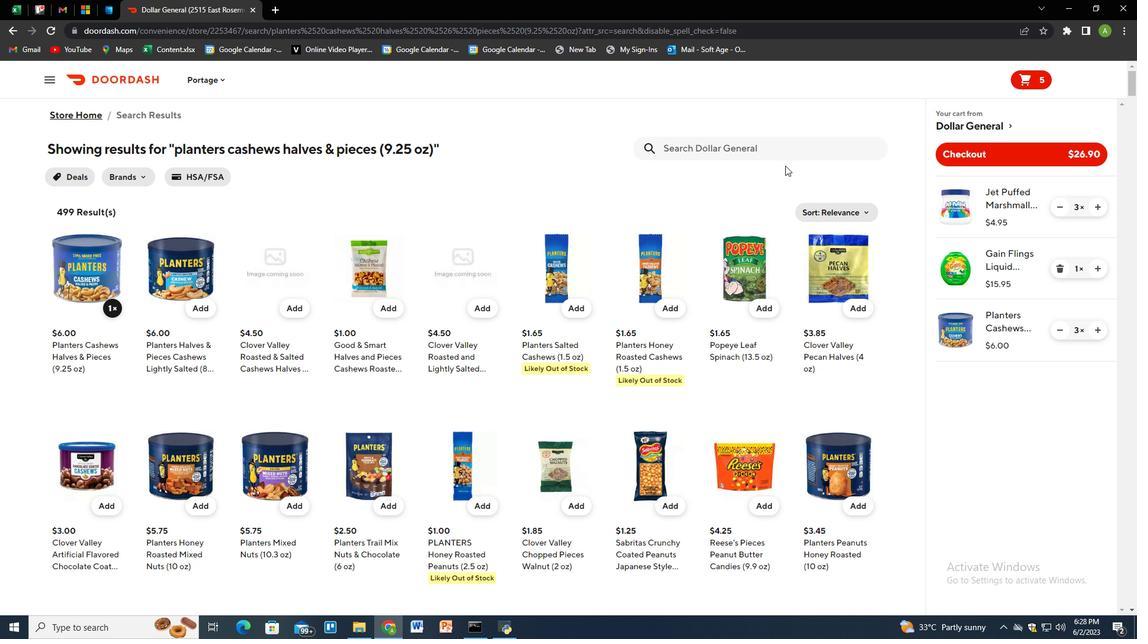 
Action: Mouse pressed left at (732, 143)
Screenshot: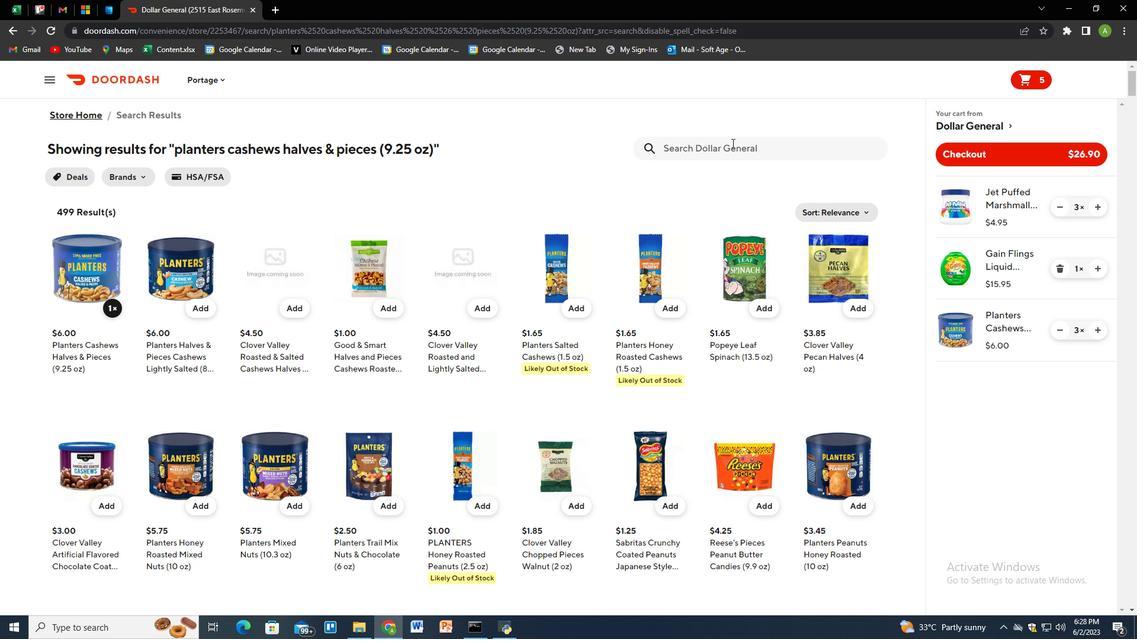 
Action: Key pressed reese<Key.shift_r><Key.shift_r><Key.shift_r><Key.shift_r><Key.shift_r><Key.shift_r><Key.shift_r><Key.shift_r><Key.shift_r><Key.shift_r><Key.shift_r><Key.shift_r>"s<Key.space>puffs<Key.space>breakfast<Key.space>cereal<Key.space><Key.shift>(11.5<Key.space>oz<Key.shift>)<Key.enter>
Screenshot: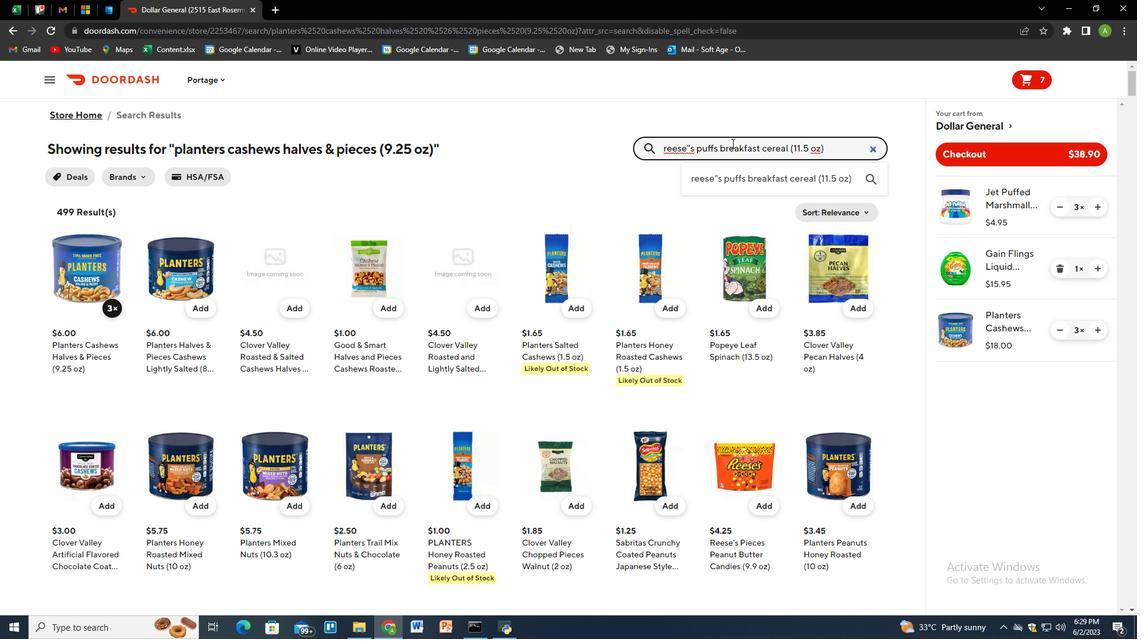 
Action: Mouse moved to (106, 307)
Screenshot: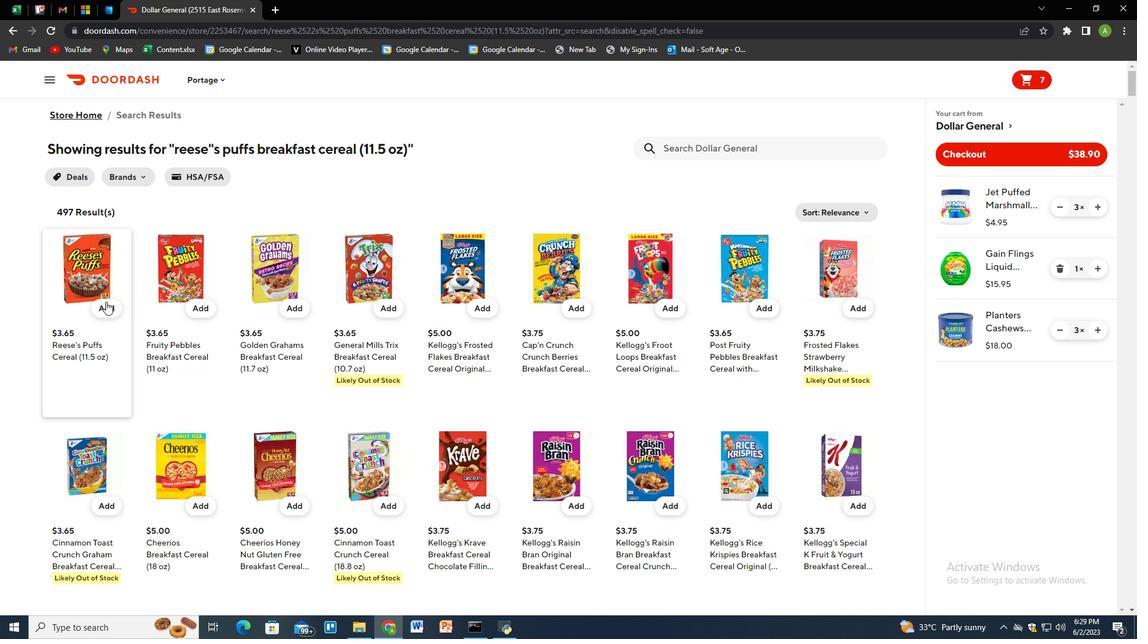 
Action: Mouse pressed left at (106, 307)
Screenshot: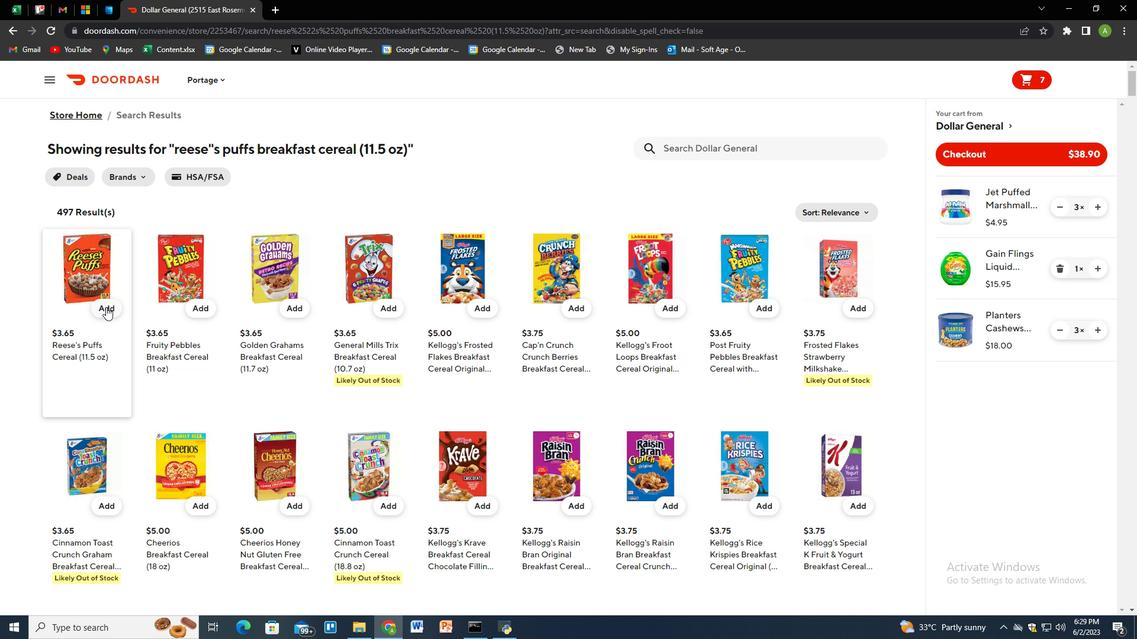 
Action: Mouse moved to (678, 151)
Screenshot: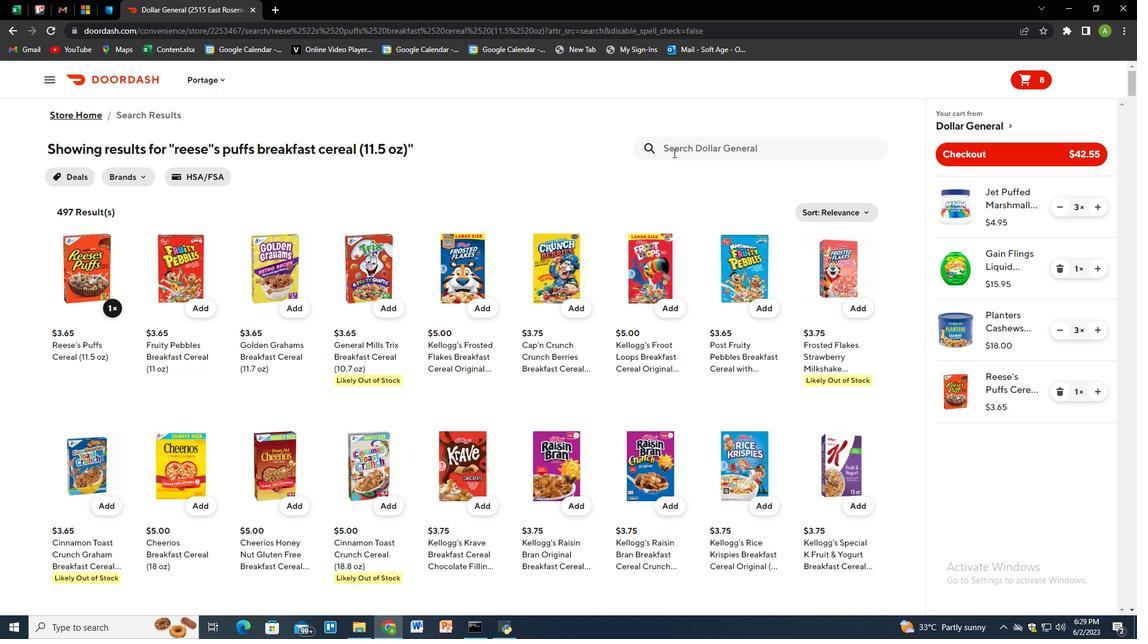 
Action: Mouse pressed left at (678, 151)
Screenshot: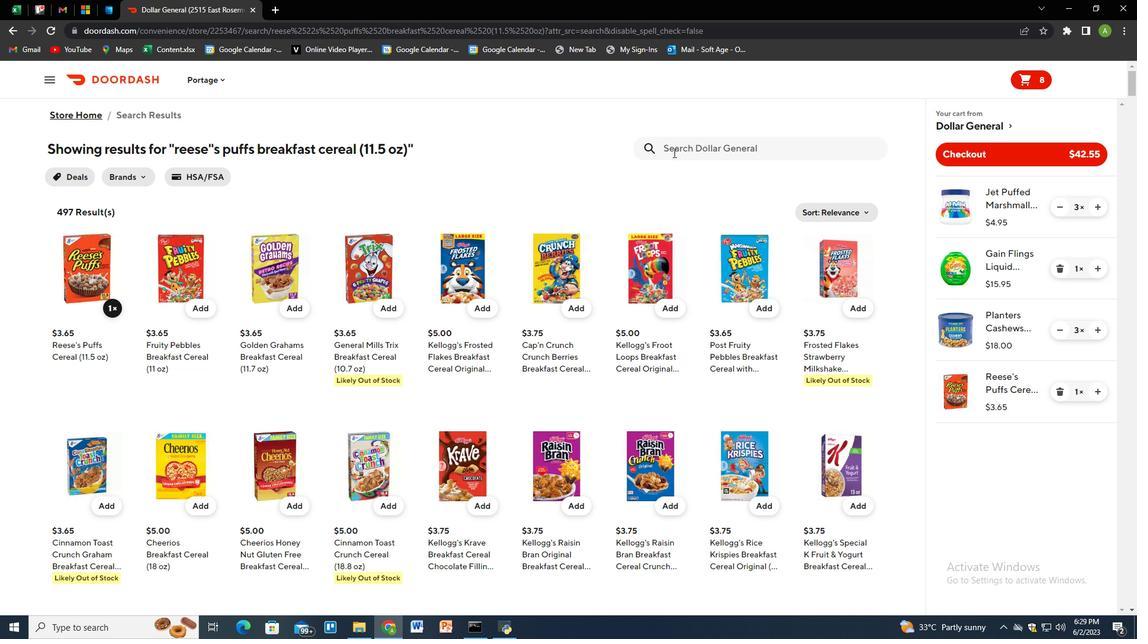 
Action: Key pressed emetrol<Key.space>for<Key.space>nausea<Key.space><Key.shift>&<Key.space>upset<Key.space>stomach<Key.space>cherry<Key.space>liquid<Key.space><Key.shift><Key.shift>(2<Key.backspace>4<Key.space>oz<Key.shift>)<Key.enter>
Screenshot: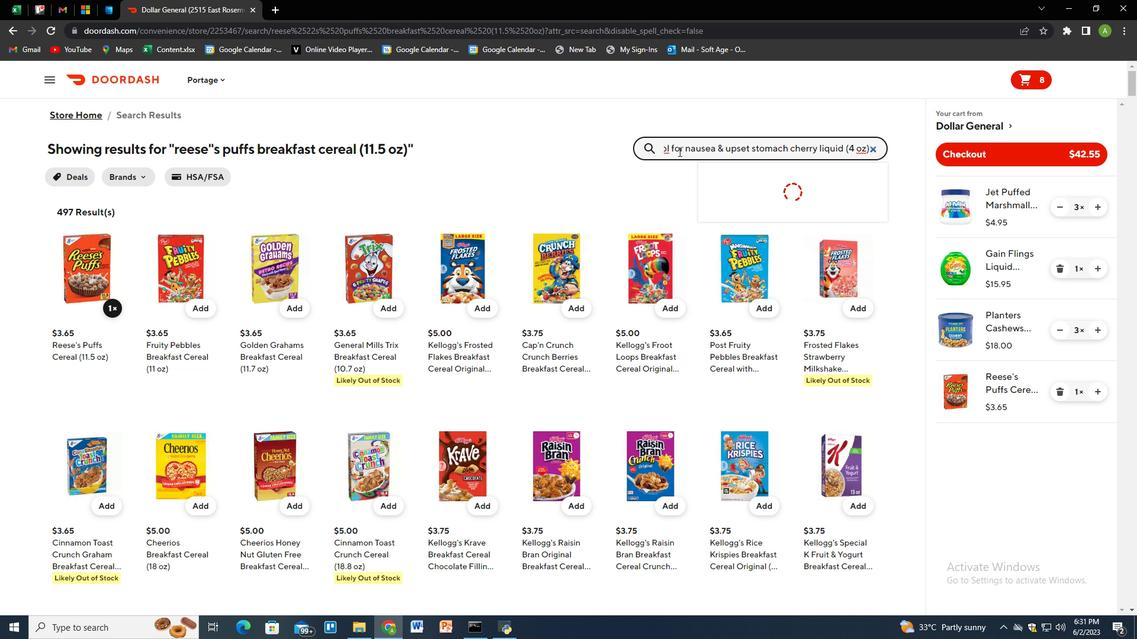 
Action: Mouse moved to (104, 310)
Screenshot: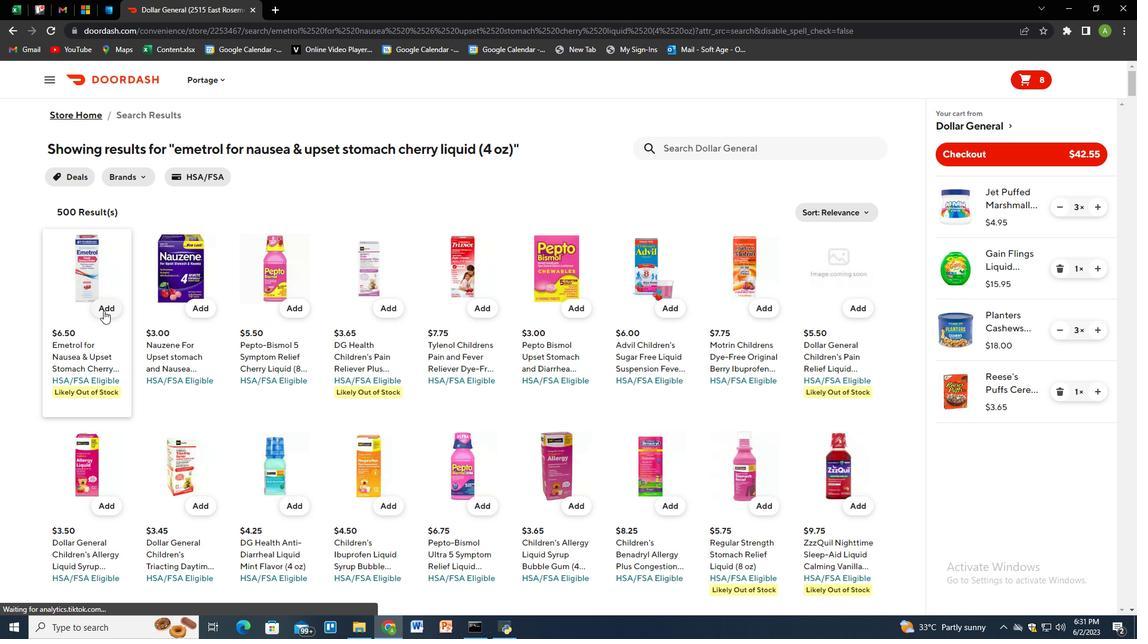 
Action: Mouse pressed left at (104, 310)
Screenshot: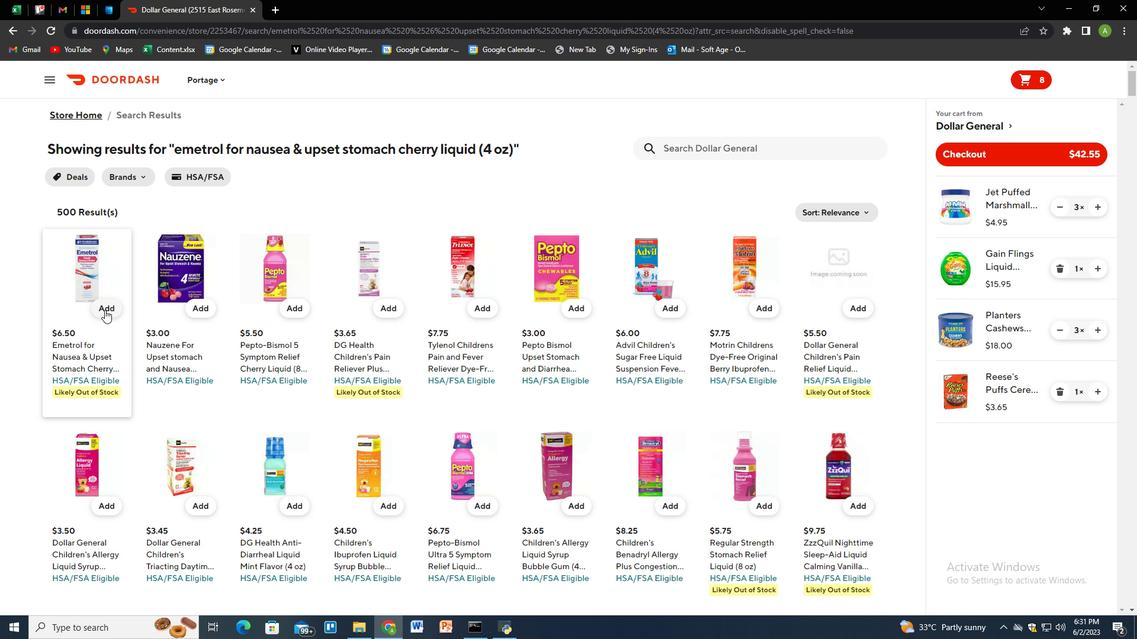 
Action: Mouse moved to (1104, 456)
Screenshot: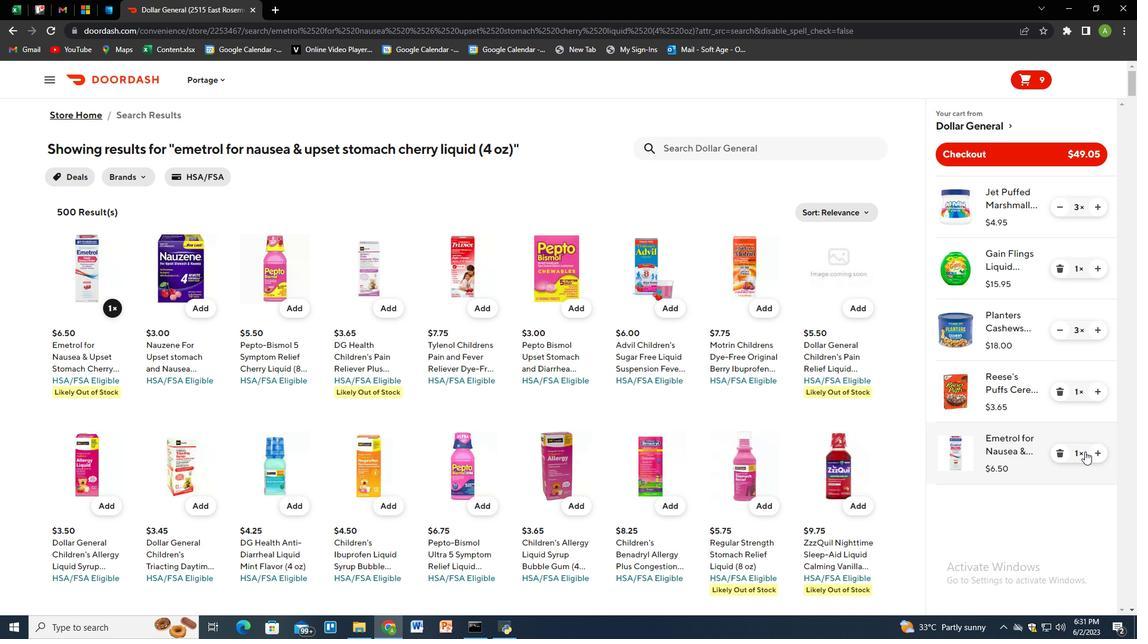 
Action: Mouse pressed left at (1104, 456)
Screenshot: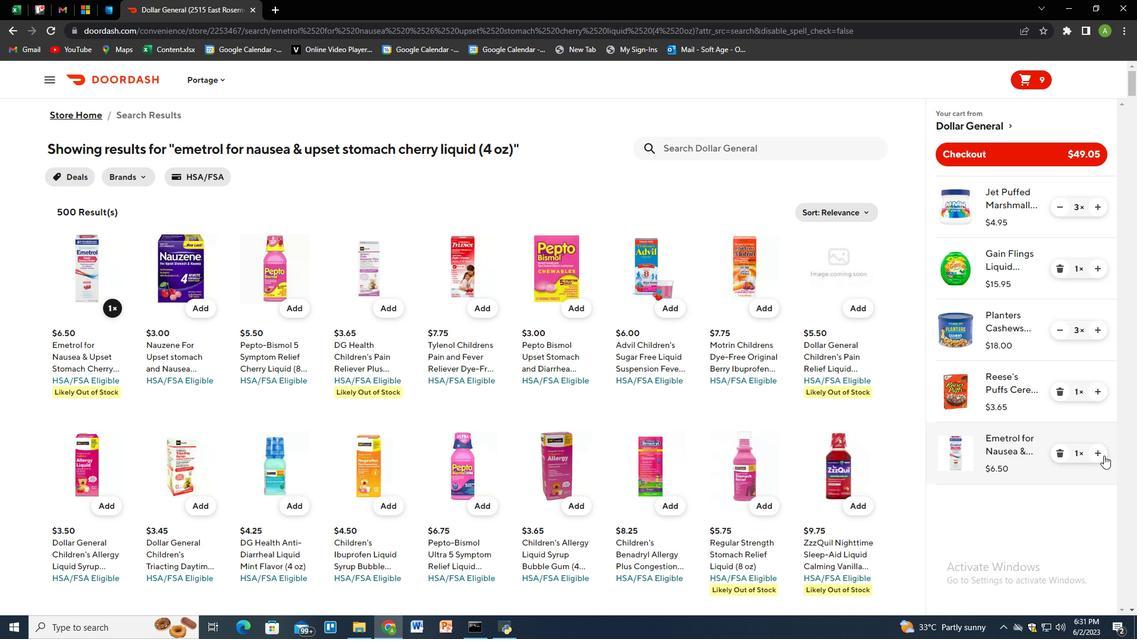 
Action: Mouse moved to (730, 152)
Screenshot: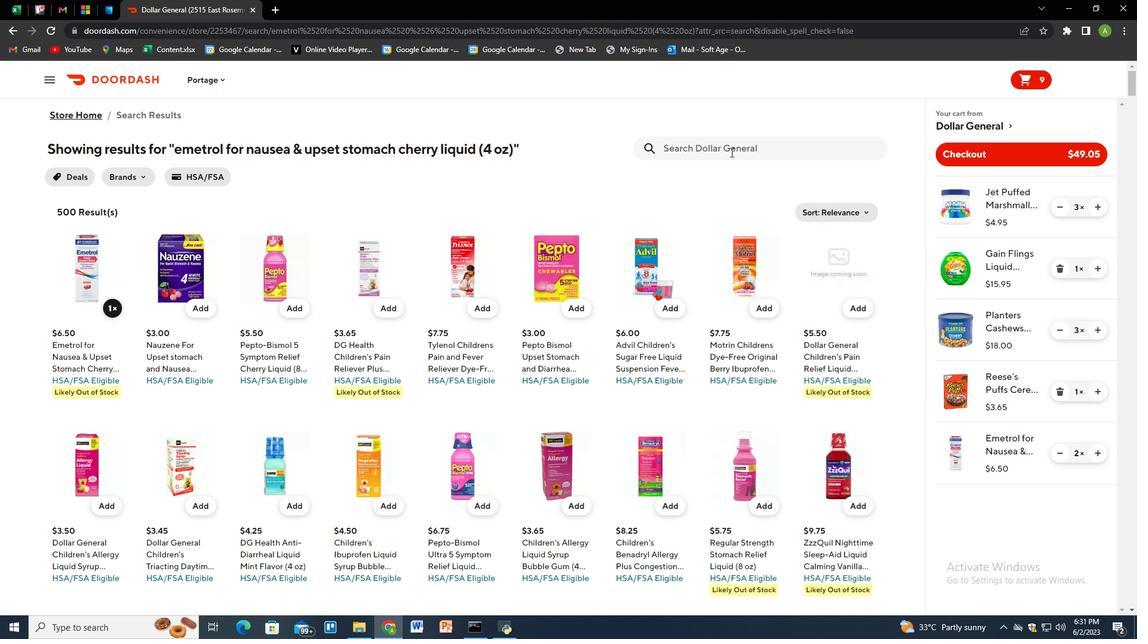 
Action: Mouse pressed left at (730, 152)
Screenshot: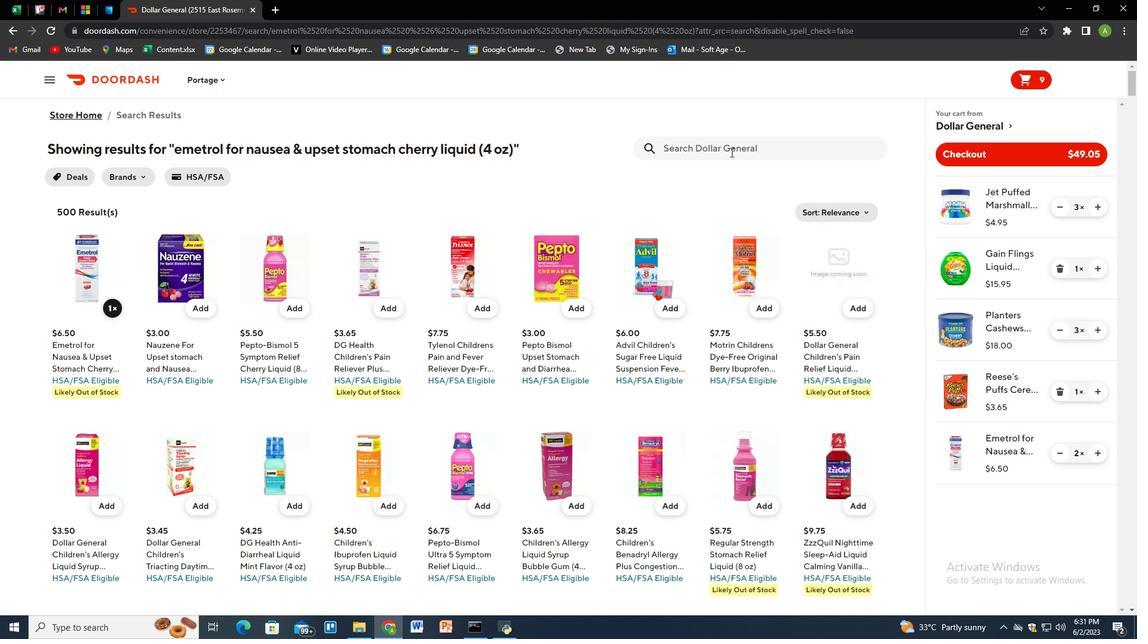 
Action: Key pressed hot<Key.space>tamales<Key.space>flavored<Key.space>chewy<Key.space>candy<Key.space>fierce<Key.space>cinnamon<Key.space><Key.shift>(6<Key.space>oz<Key.shift>)<Key.enter>
Screenshot: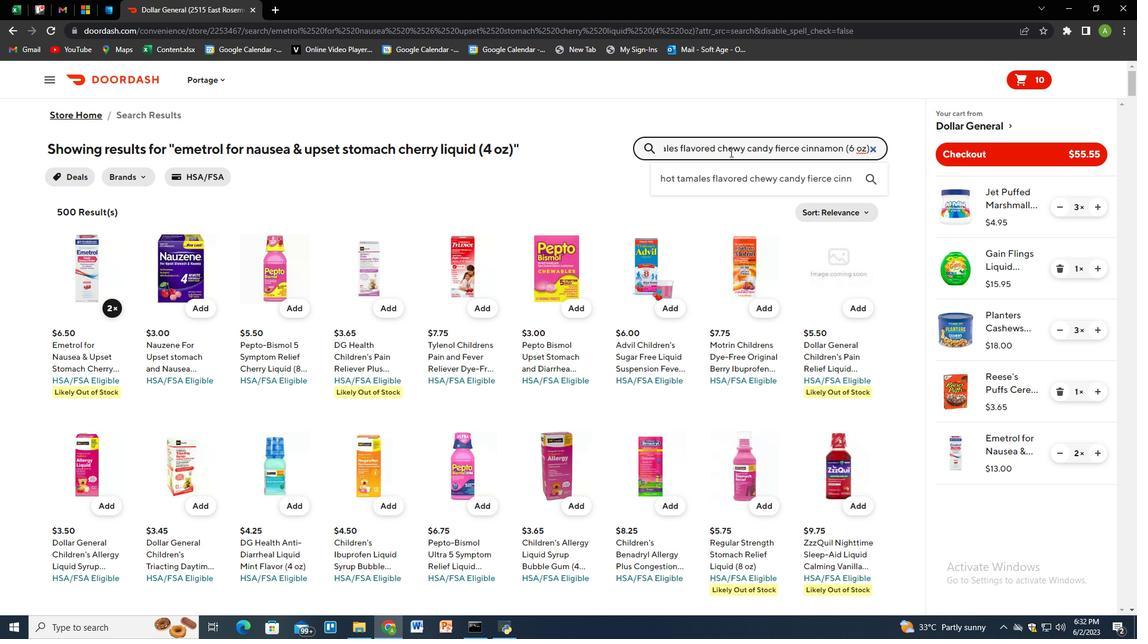 
Action: Mouse moved to (113, 310)
Screenshot: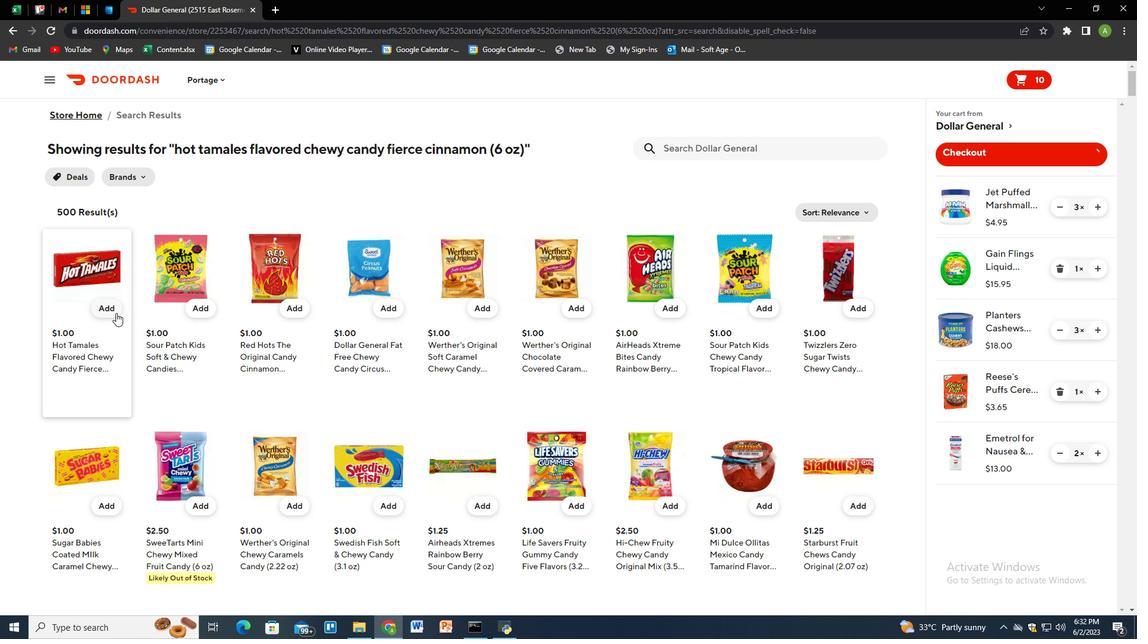 
Action: Mouse pressed left at (113, 310)
Screenshot: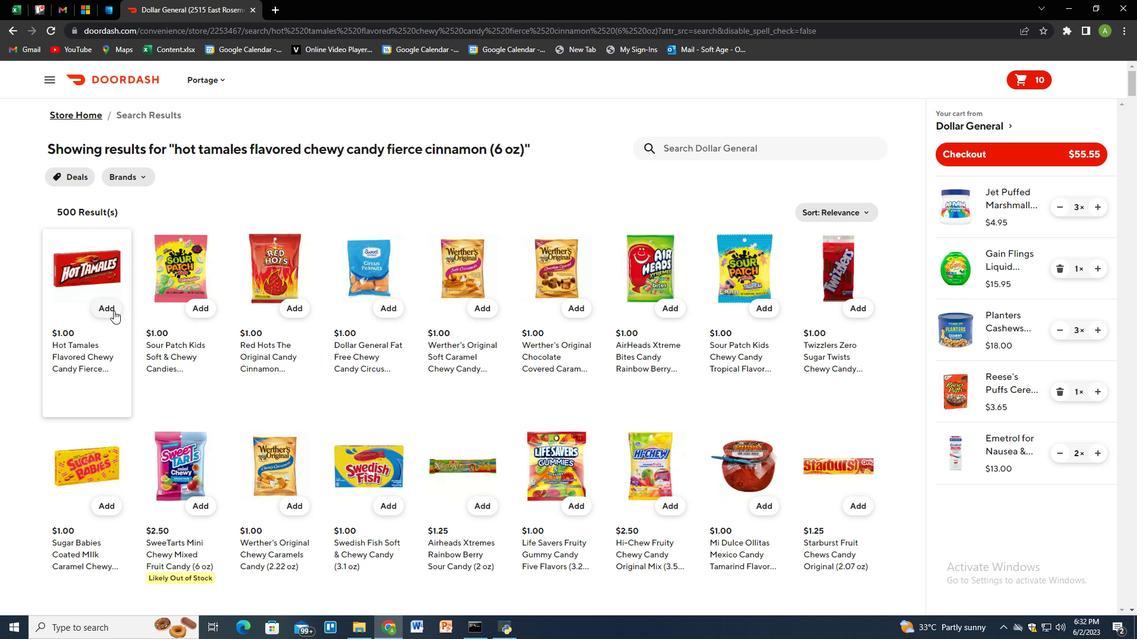 
Action: Mouse moved to (1094, 511)
Screenshot: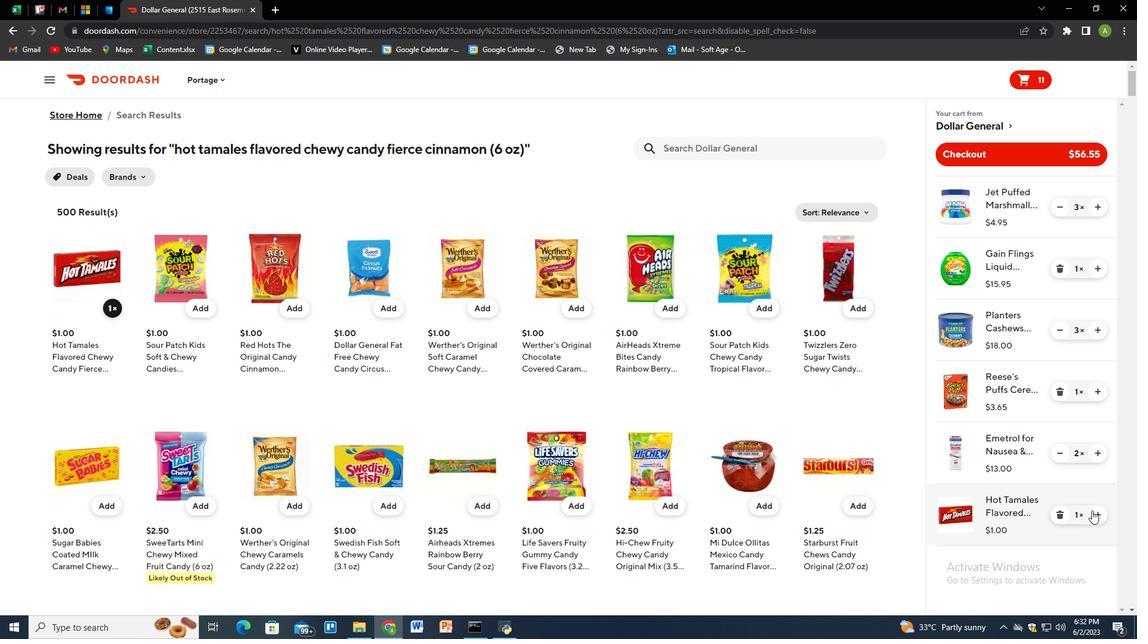 
Action: Mouse pressed left at (1094, 511)
Screenshot: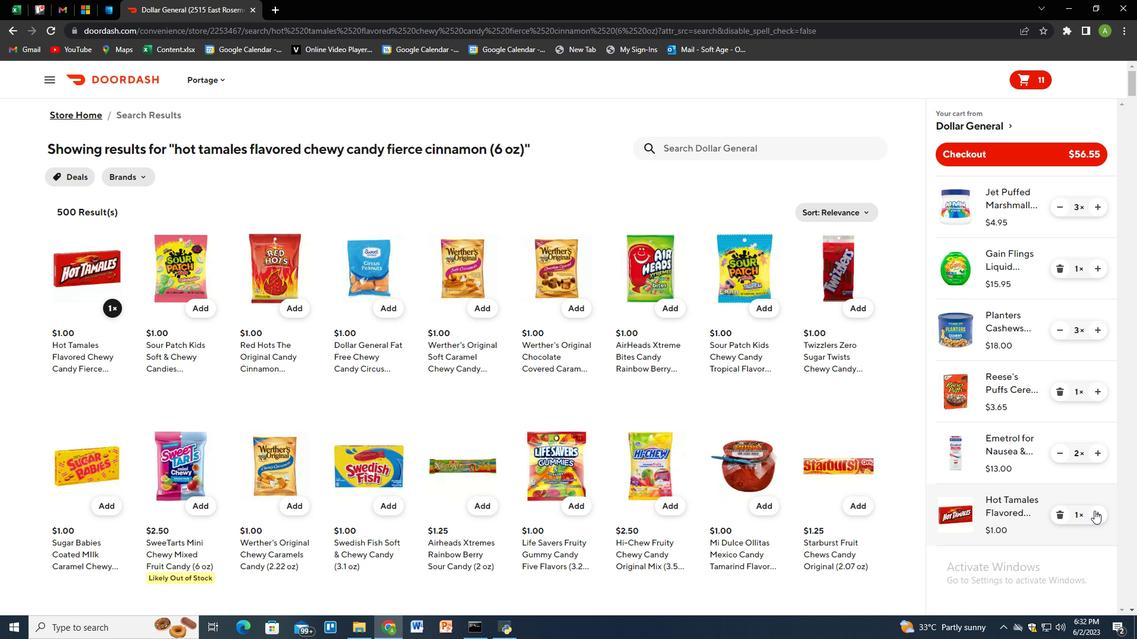 
Action: Mouse pressed left at (1094, 511)
Screenshot: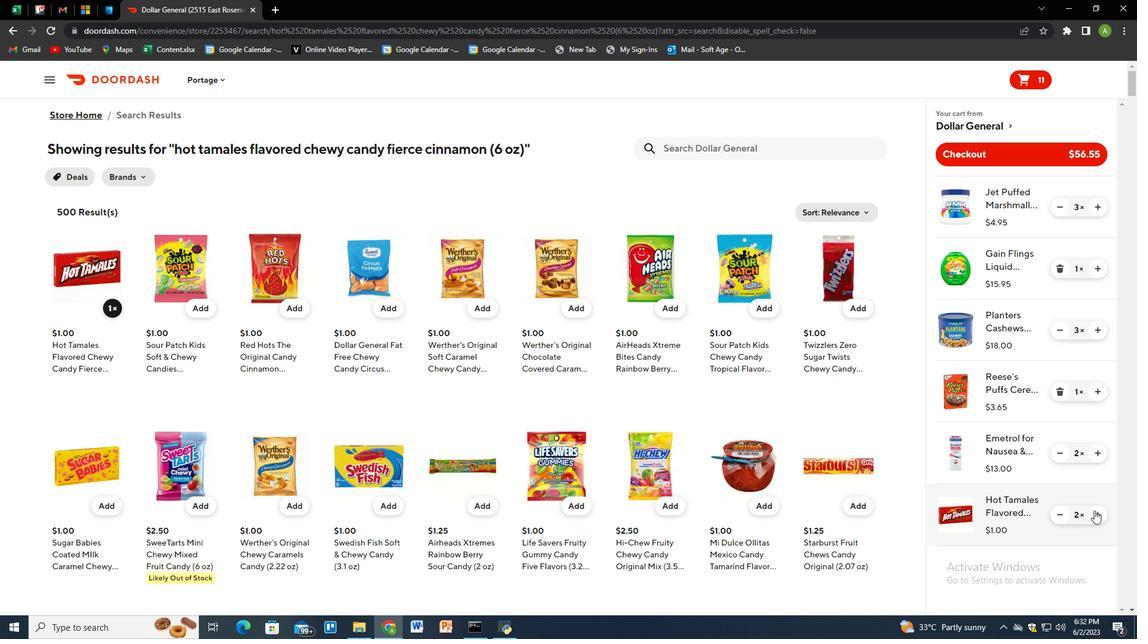 
Action: Mouse moved to (742, 146)
Screenshot: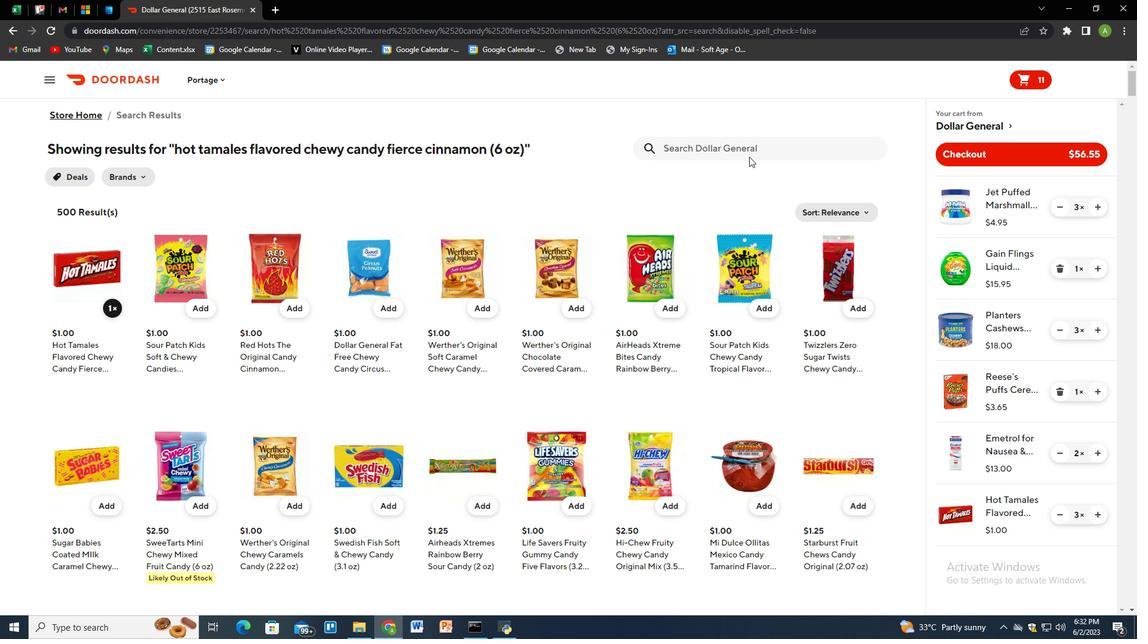 
Action: Mouse pressed left at (742, 146)
Screenshot: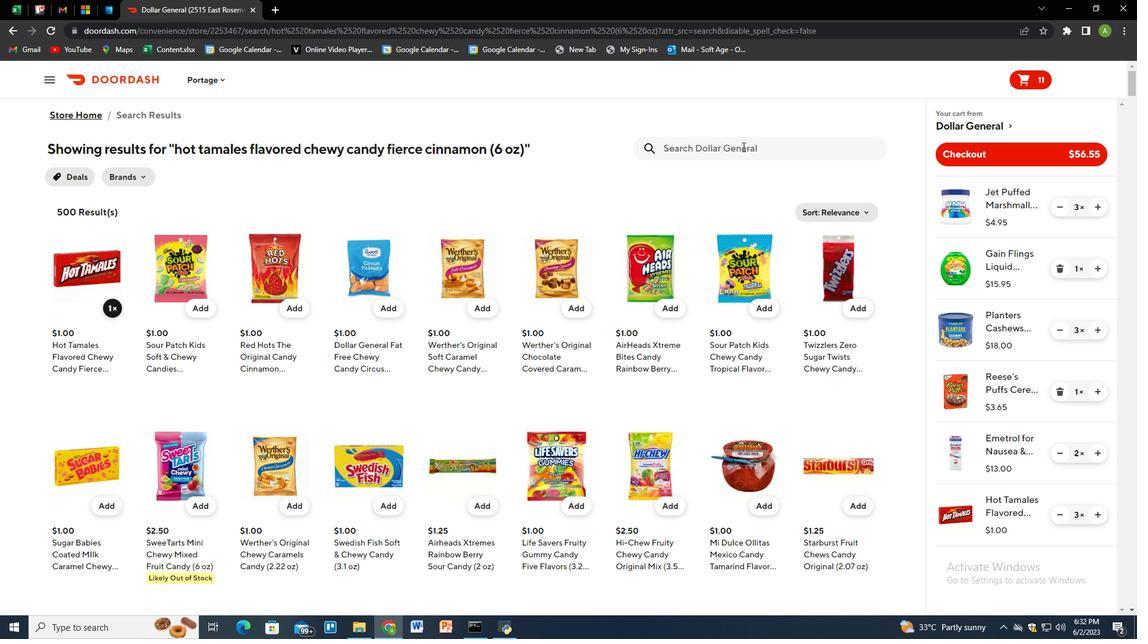 
Action: Key pressed aquafresh<Key.space>extreme<Key.space>clean<Key.space>whitening<Key.space>action<Key.space>fluoride<Key.space>toothpaste<Key.space>for<Key.space>cavity<Key.space>protection<Key.space><Key.shift>(5.6<Key.space>oz<Key.shift>)<Key.enter>
Screenshot: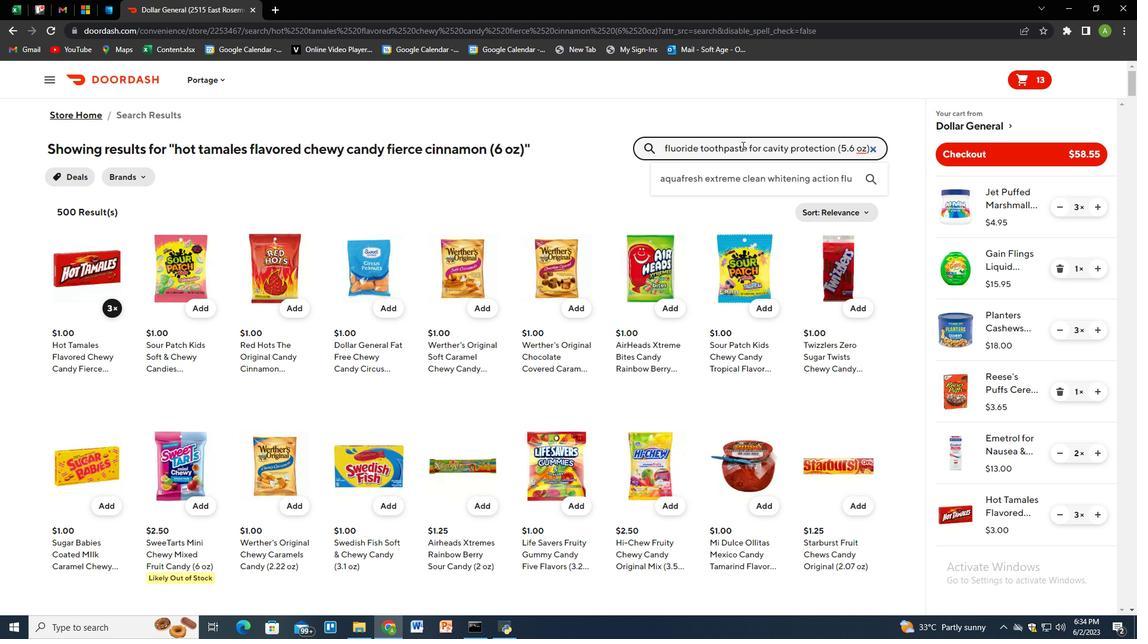 
Action: Mouse moved to (103, 316)
Screenshot: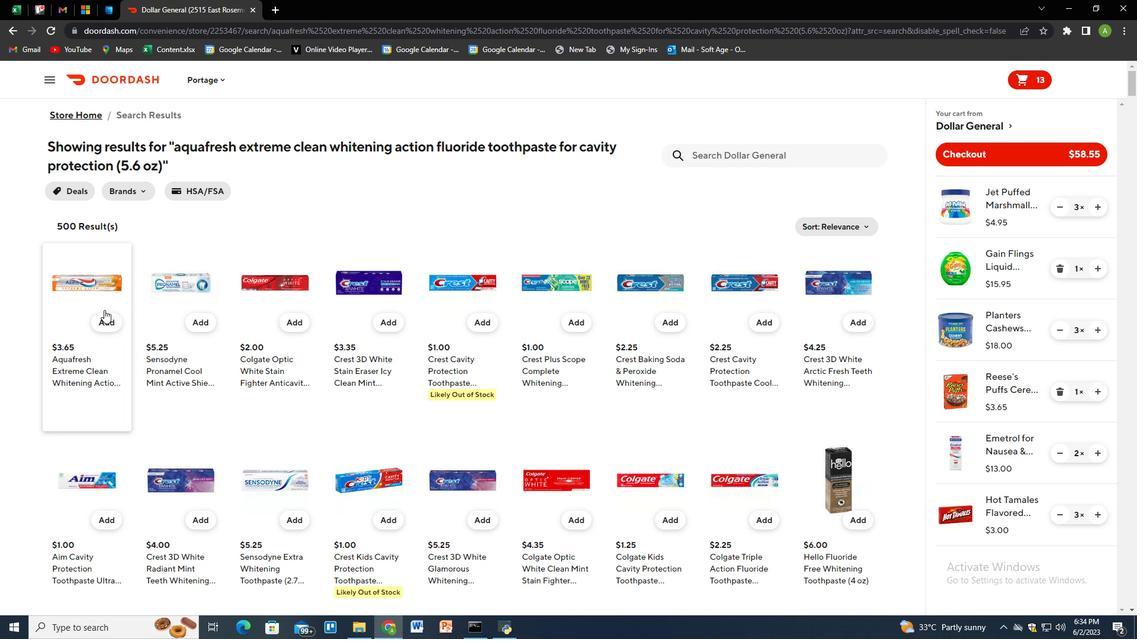 
Action: Mouse pressed left at (103, 316)
Screenshot: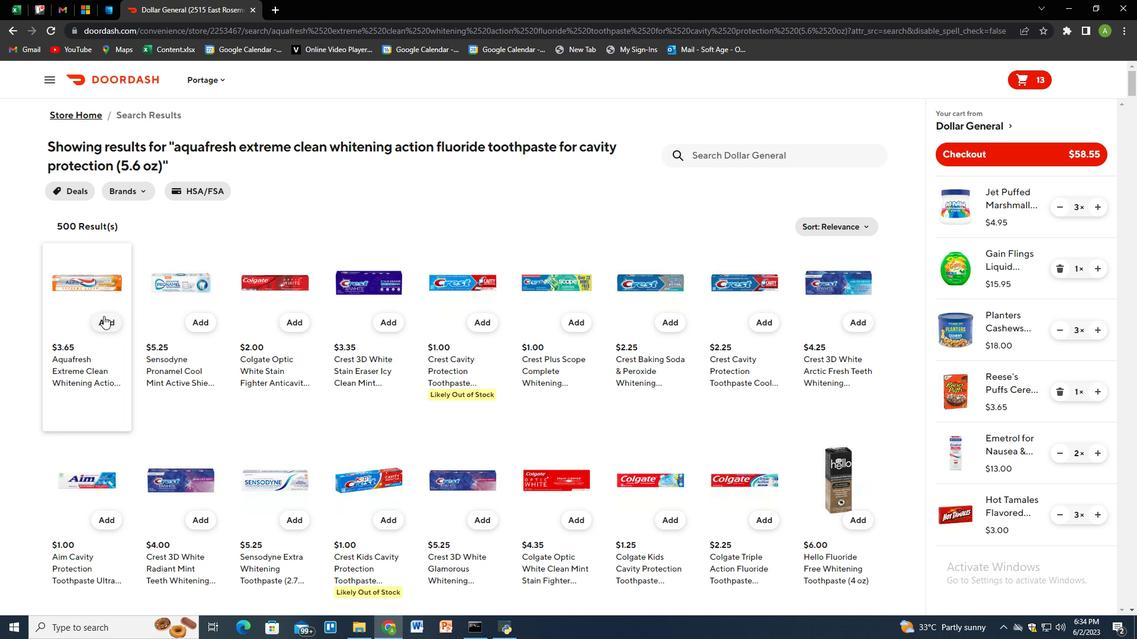 
Action: Mouse moved to (764, 167)
Screenshot: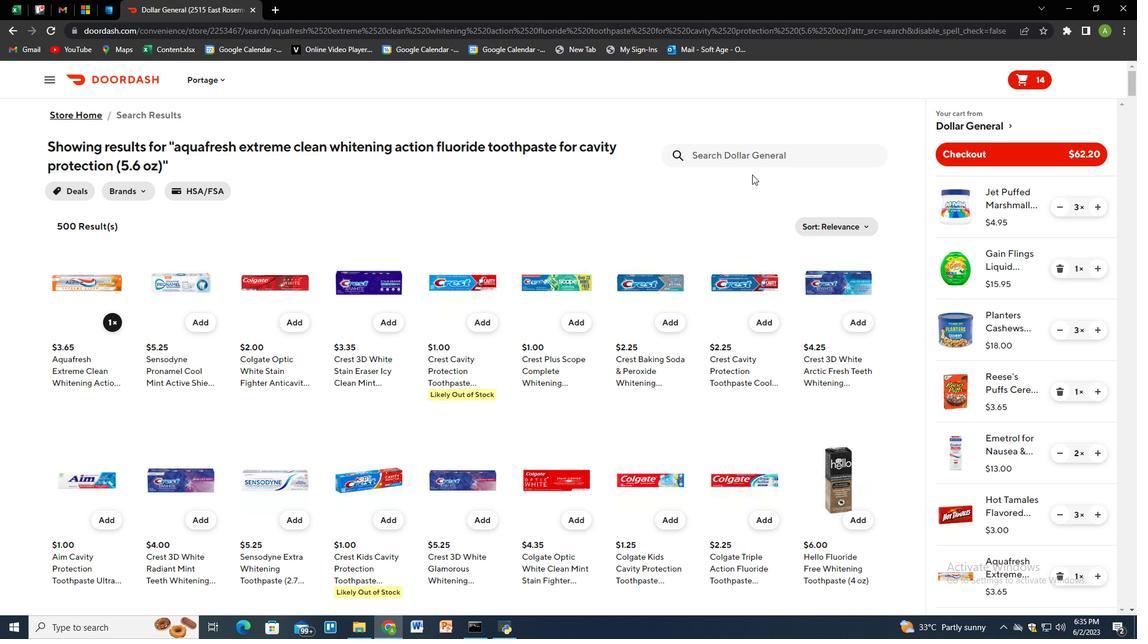
Action: Mouse pressed left at (764, 167)
Screenshot: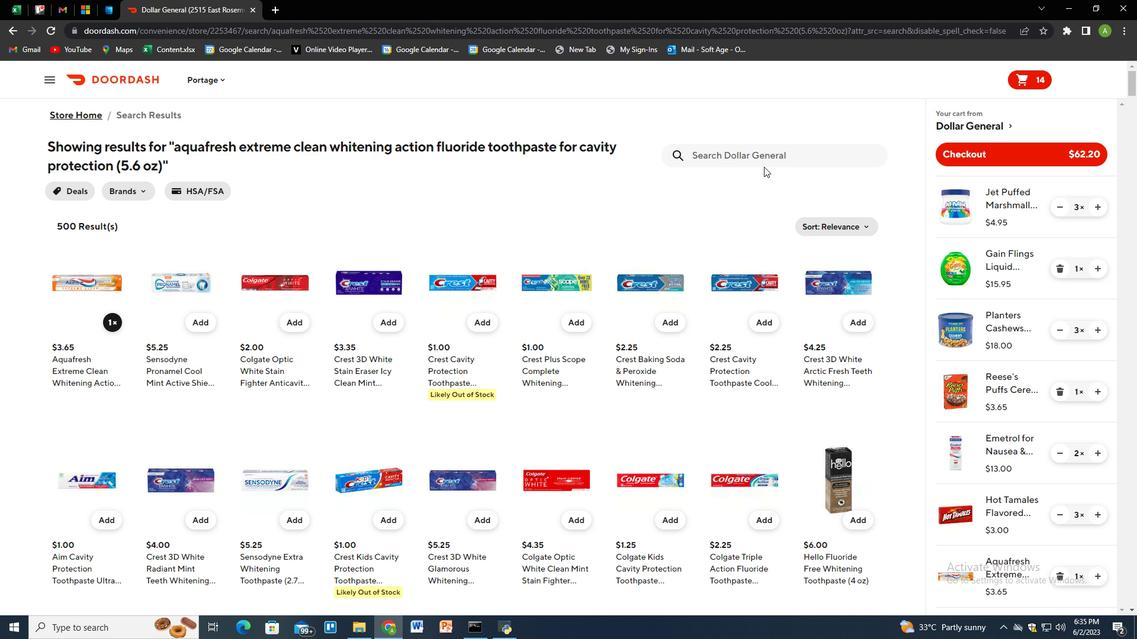
Action: Mouse moved to (773, 160)
Screenshot: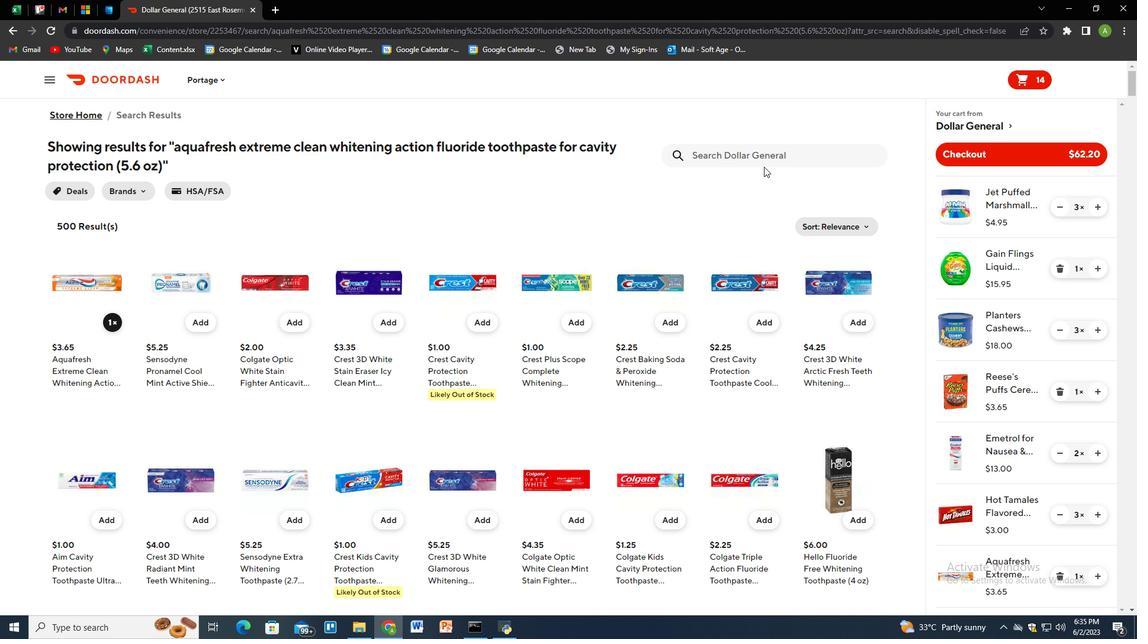 
Action: Key pressed african<Key.space>pride<Key.space>dream<Key.space>kids<Key.space>olive<Key.space>miracle<Key.space>lean<Key.backspace>ve-in<Key.space>conditioner<Key.space><Key.shift>(15<Key.space>oz<Key.shift>)<Key.enter>
Screenshot: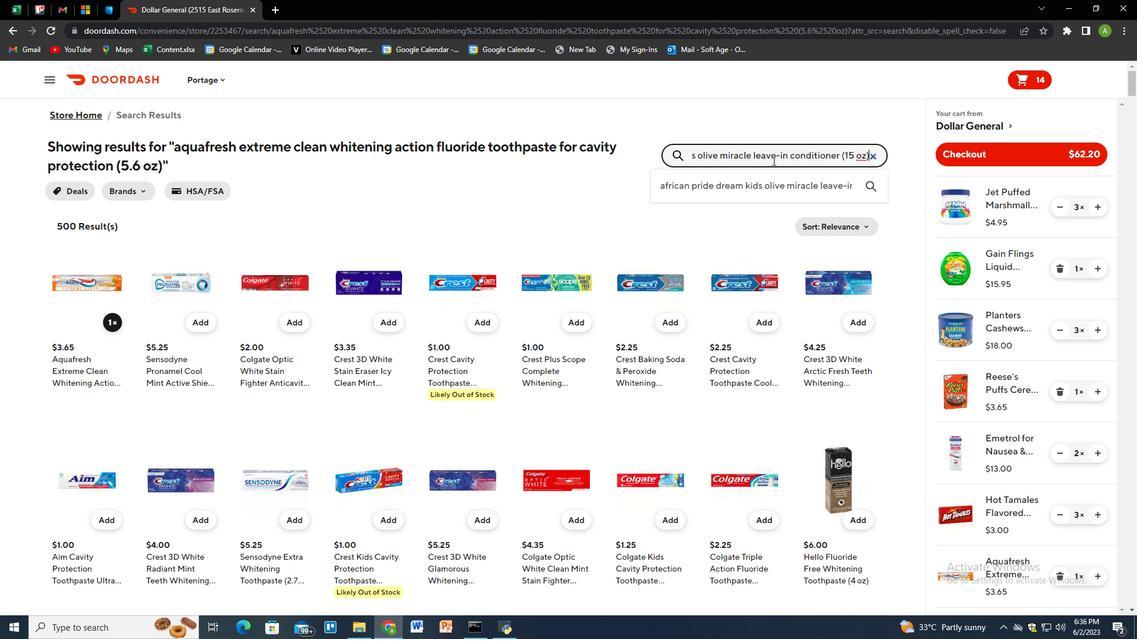 
Action: Mouse moved to (104, 312)
Screenshot: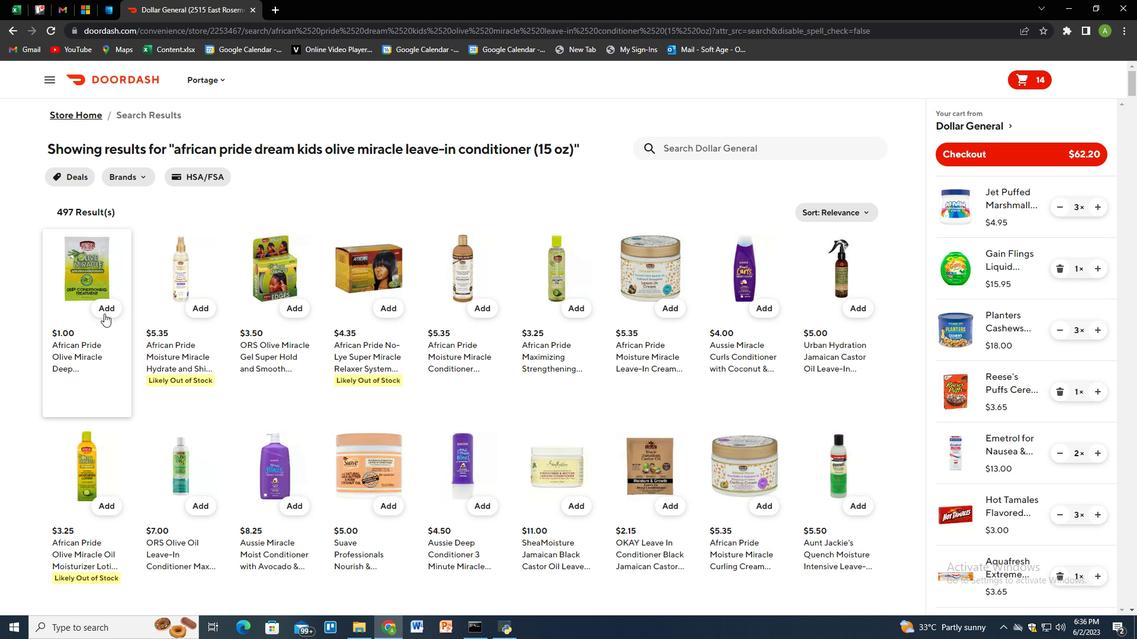 
Action: Mouse pressed left at (104, 312)
Screenshot: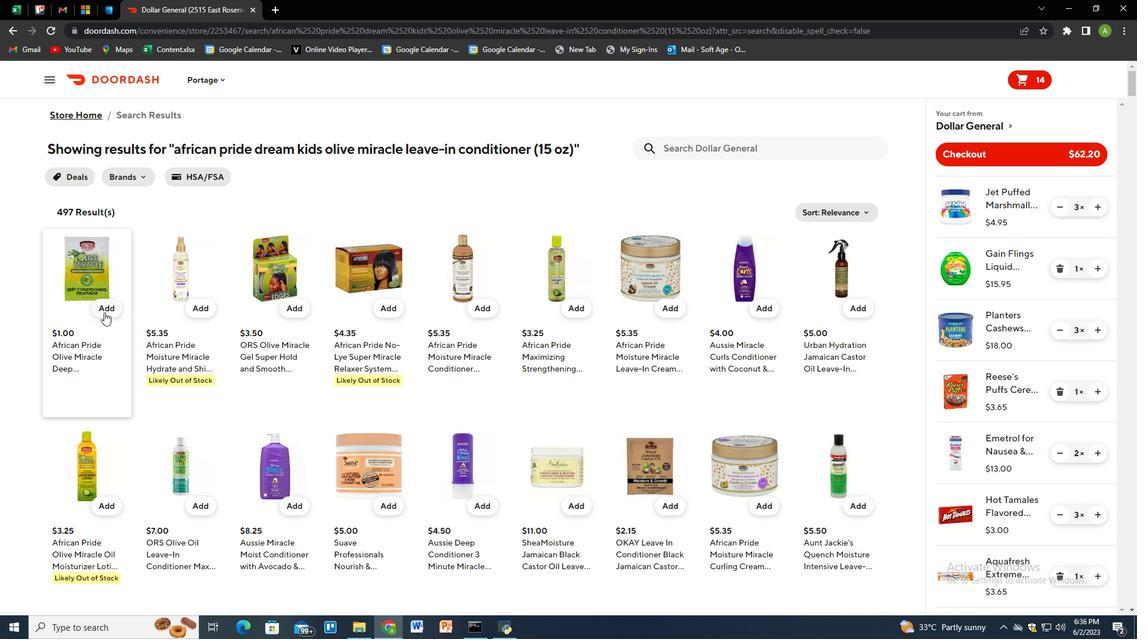 
Action: Mouse moved to (1091, 499)
Screenshot: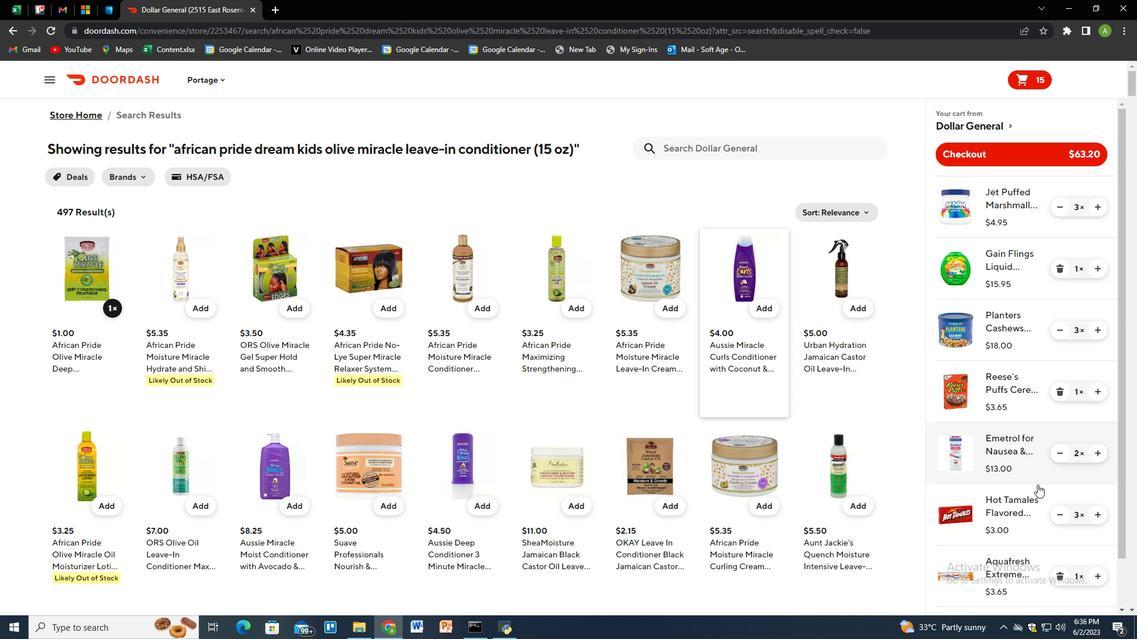 
Action: Mouse scrolled (1091, 499) with delta (0, 0)
Screenshot: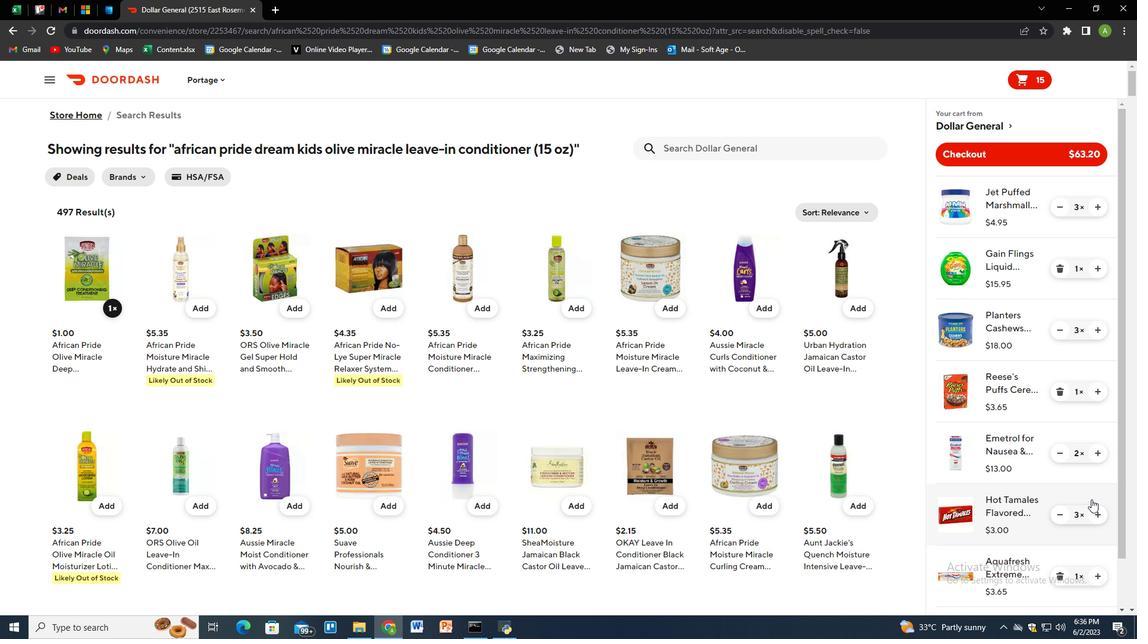 
Action: Mouse scrolled (1091, 499) with delta (0, 0)
Screenshot: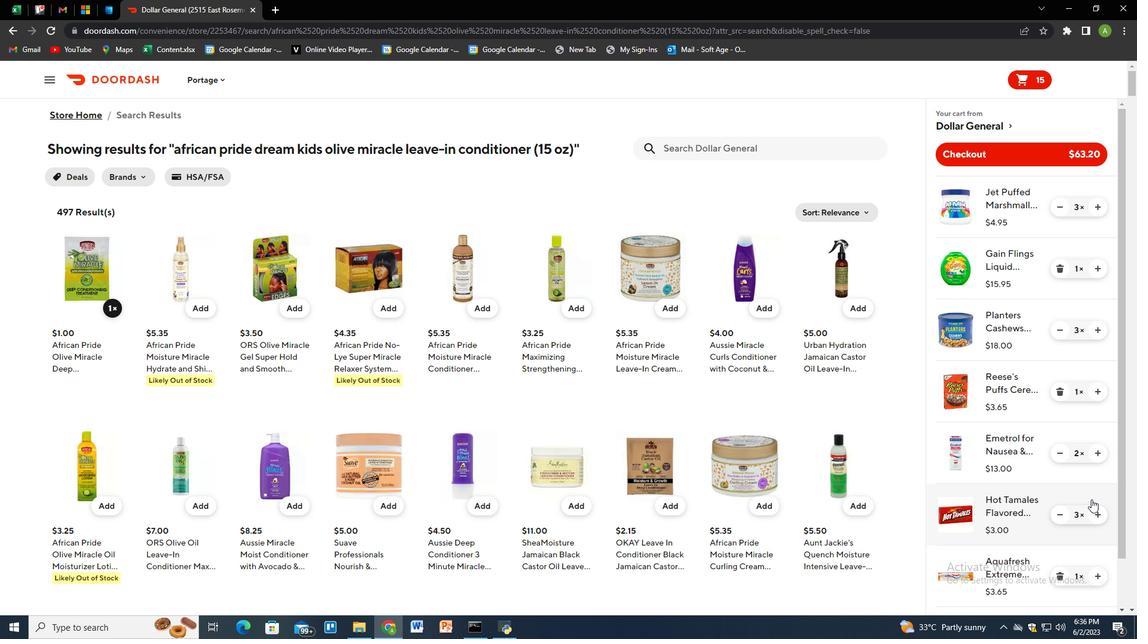 
Action: Mouse scrolled (1091, 499) with delta (0, 0)
Screenshot: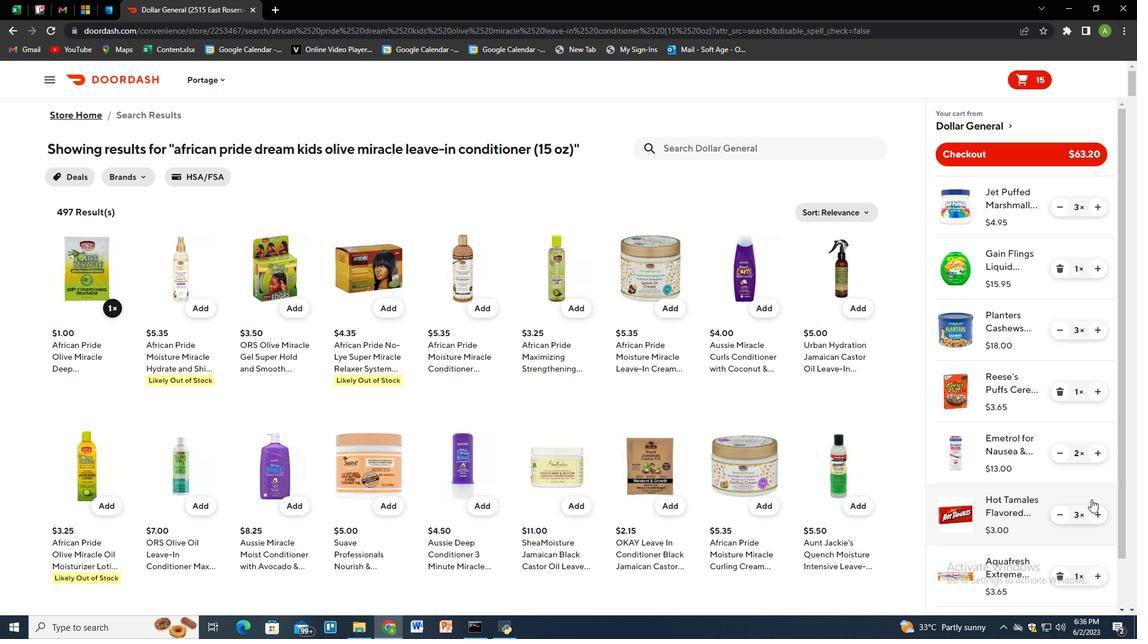 
Action: Mouse scrolled (1091, 499) with delta (0, 0)
Screenshot: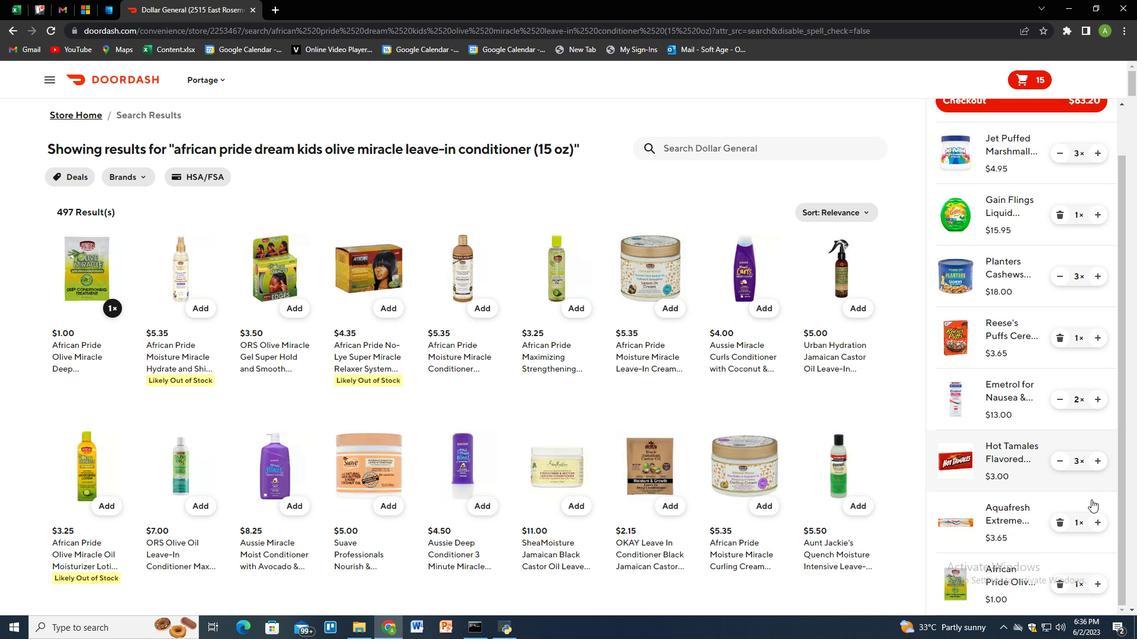 
Action: Mouse moved to (1097, 585)
Screenshot: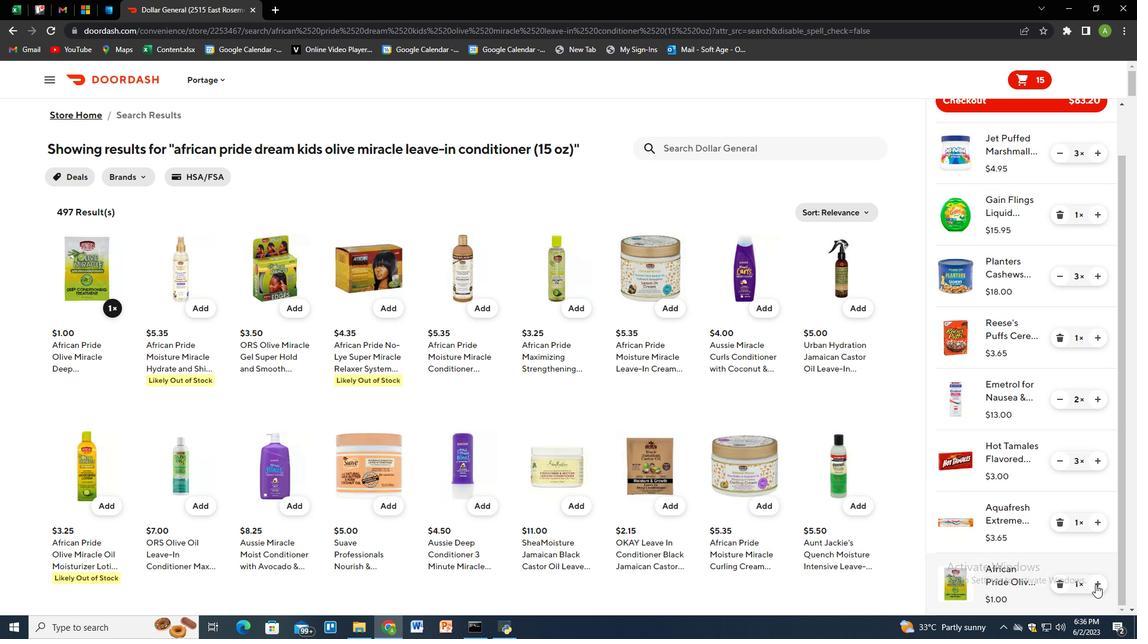 
Action: Mouse pressed left at (1097, 585)
Screenshot: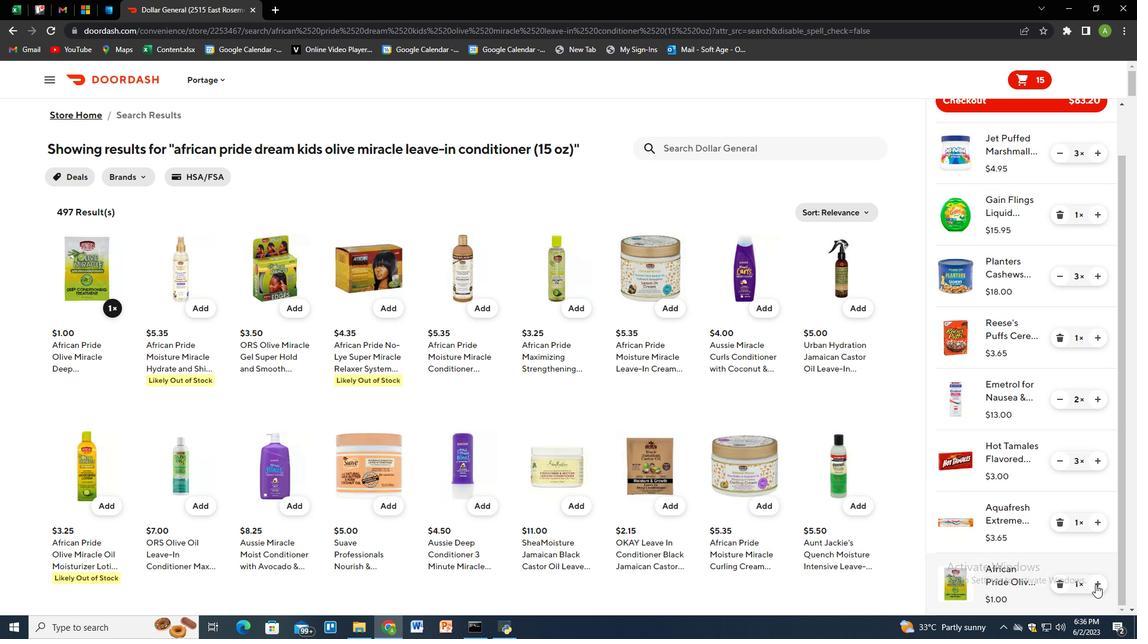
Action: Mouse pressed left at (1097, 585)
Screenshot: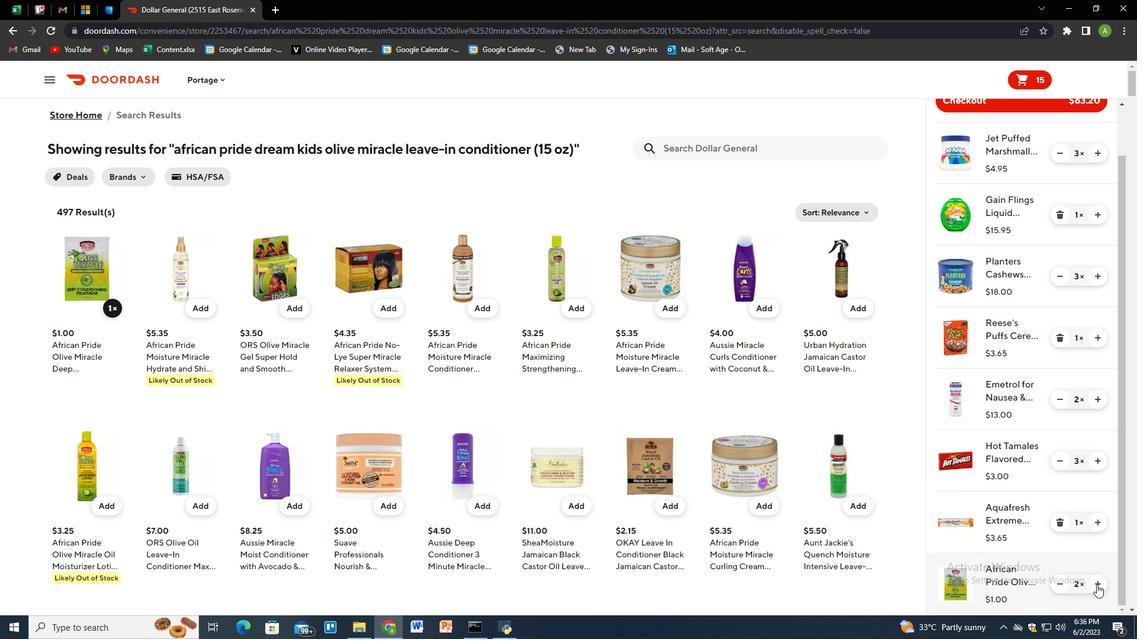 
Action: Mouse moved to (990, 151)
Screenshot: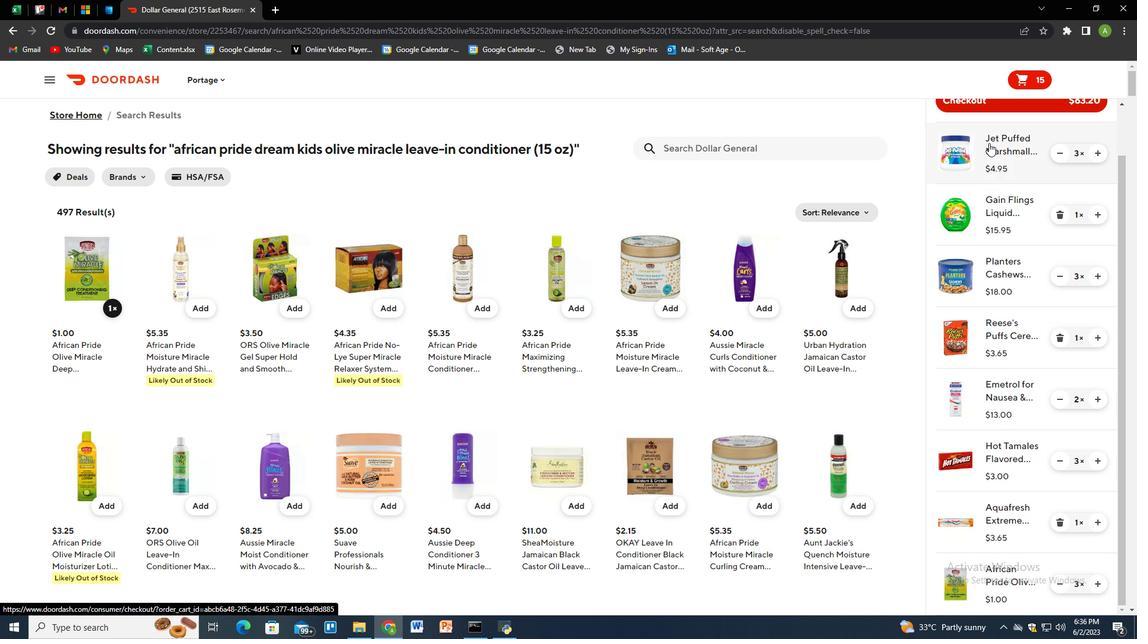 
Action: Mouse scrolled (990, 152) with delta (0, 0)
Screenshot: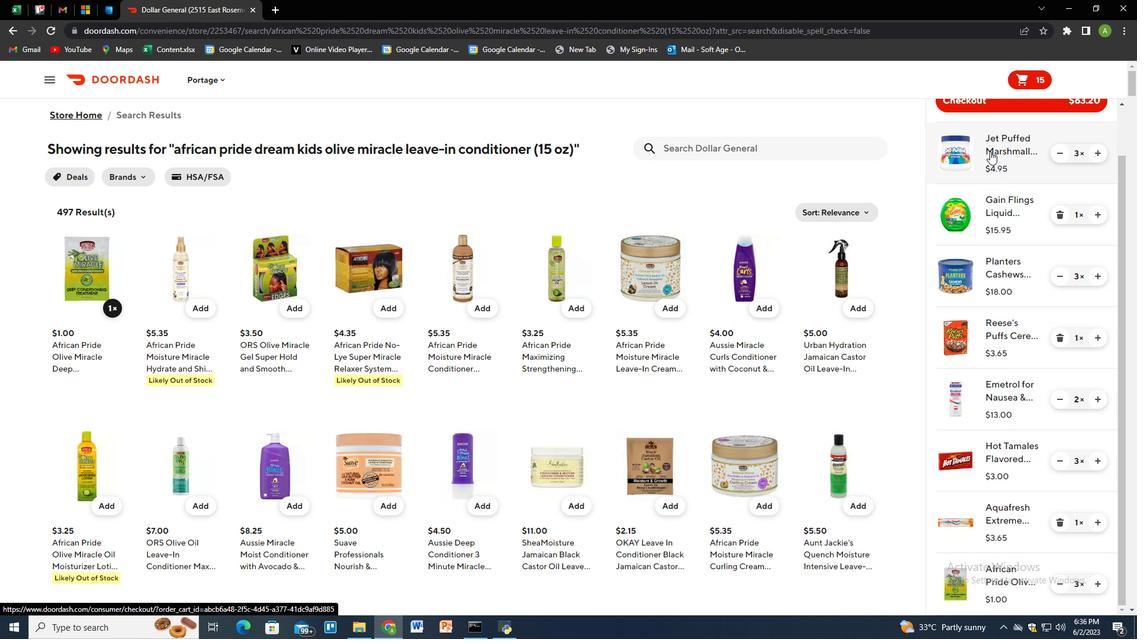 
Action: Mouse moved to (990, 110)
Screenshot: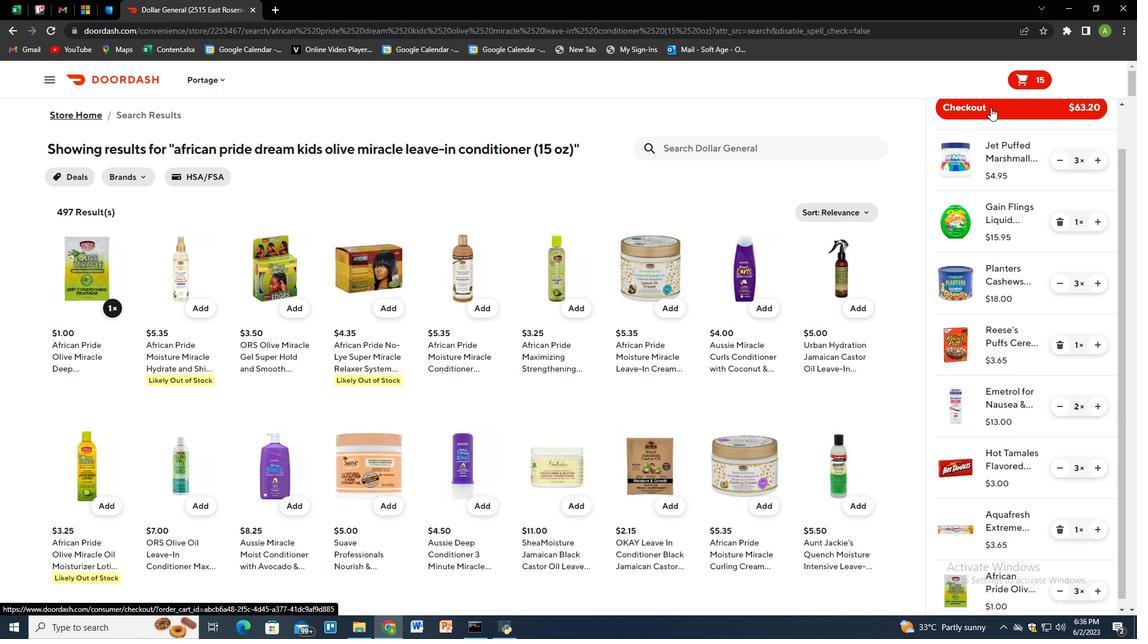 
Action: Mouse pressed left at (990, 110)
Screenshot: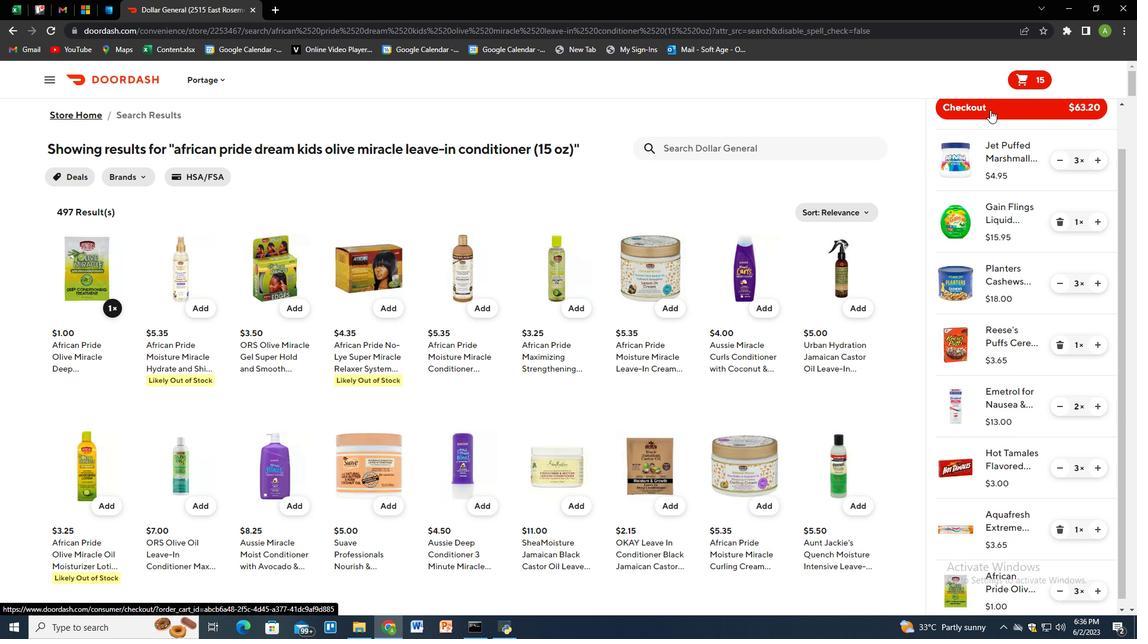 
